 Task: Check the average views per listing of game room in the last 1 year.
Action: Mouse moved to (931, 214)
Screenshot: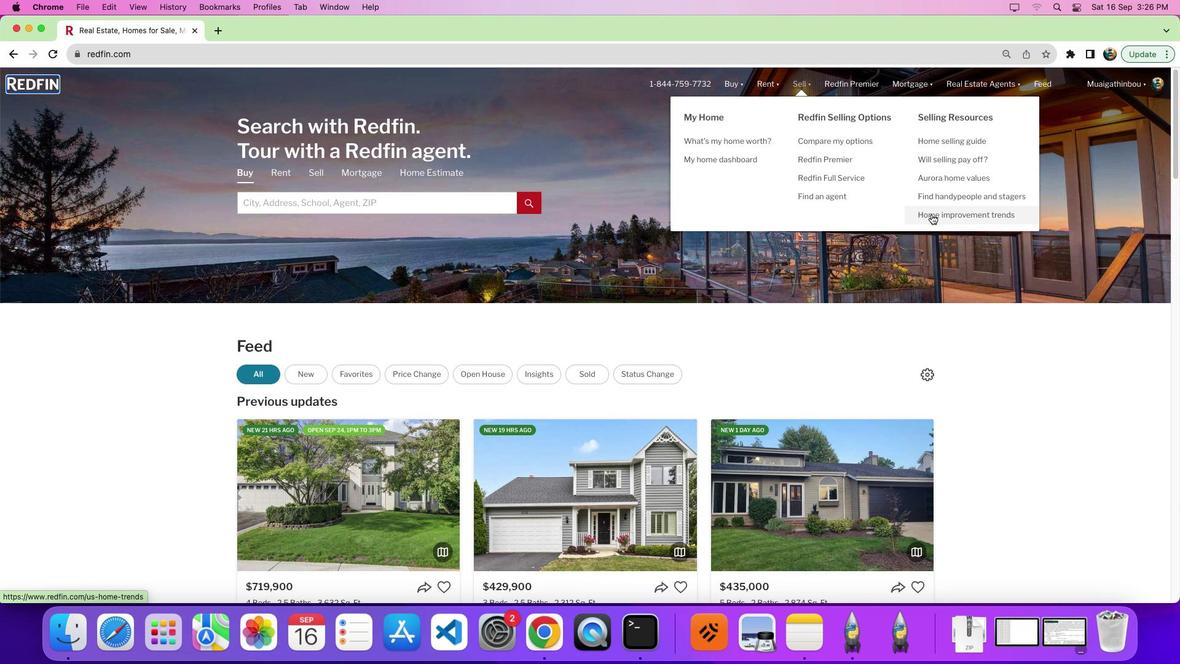 
Action: Mouse pressed left at (931, 214)
Screenshot: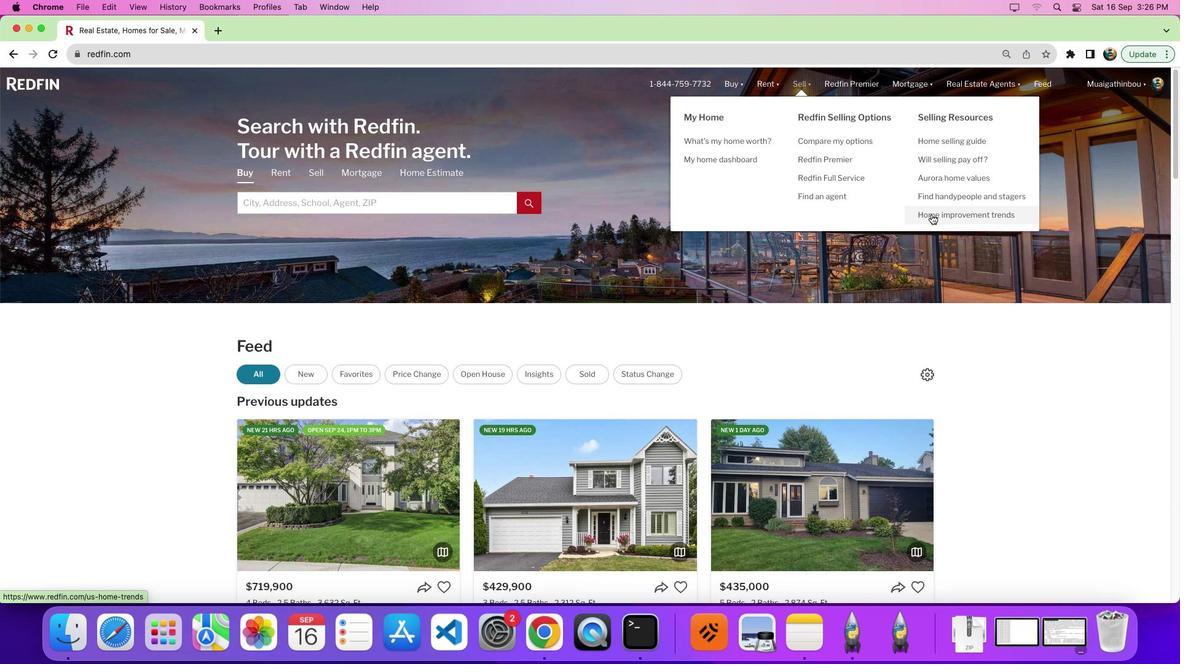 
Action: Mouse pressed left at (931, 214)
Screenshot: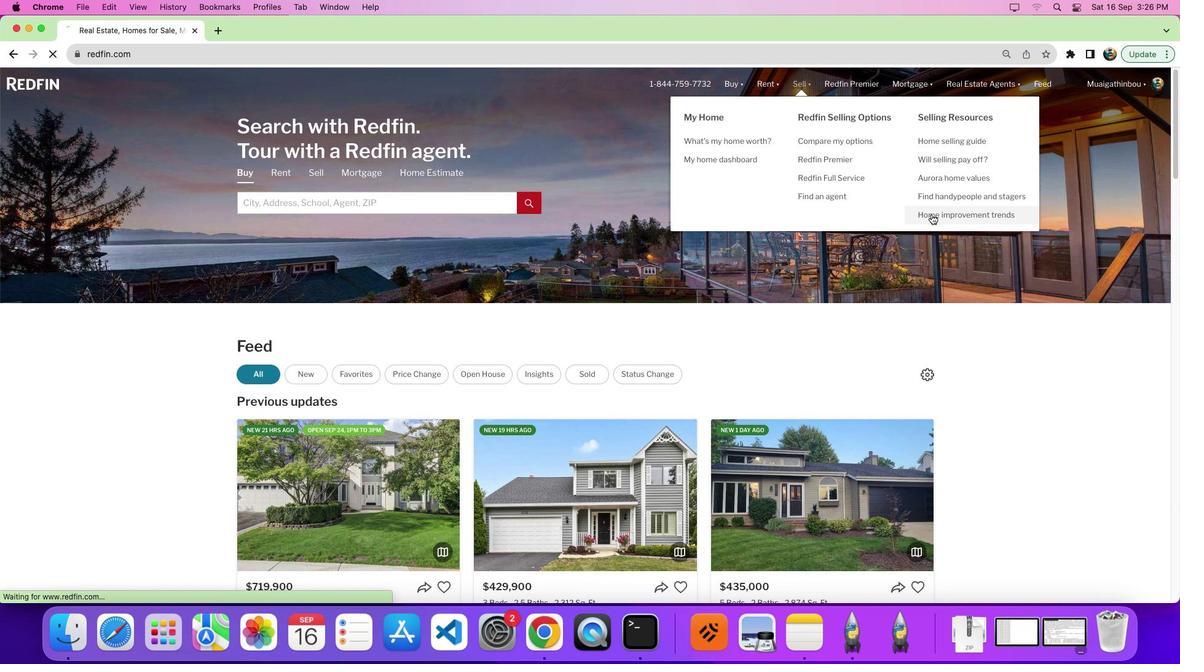 
Action: Mouse moved to (327, 239)
Screenshot: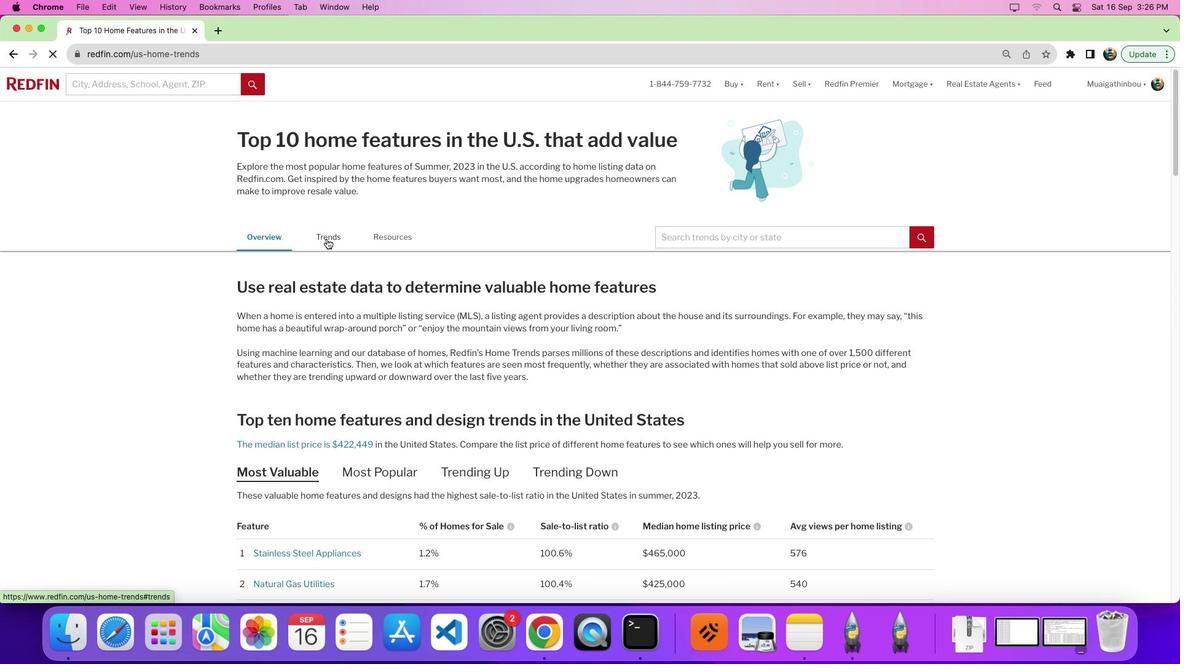 
Action: Mouse pressed left at (327, 239)
Screenshot: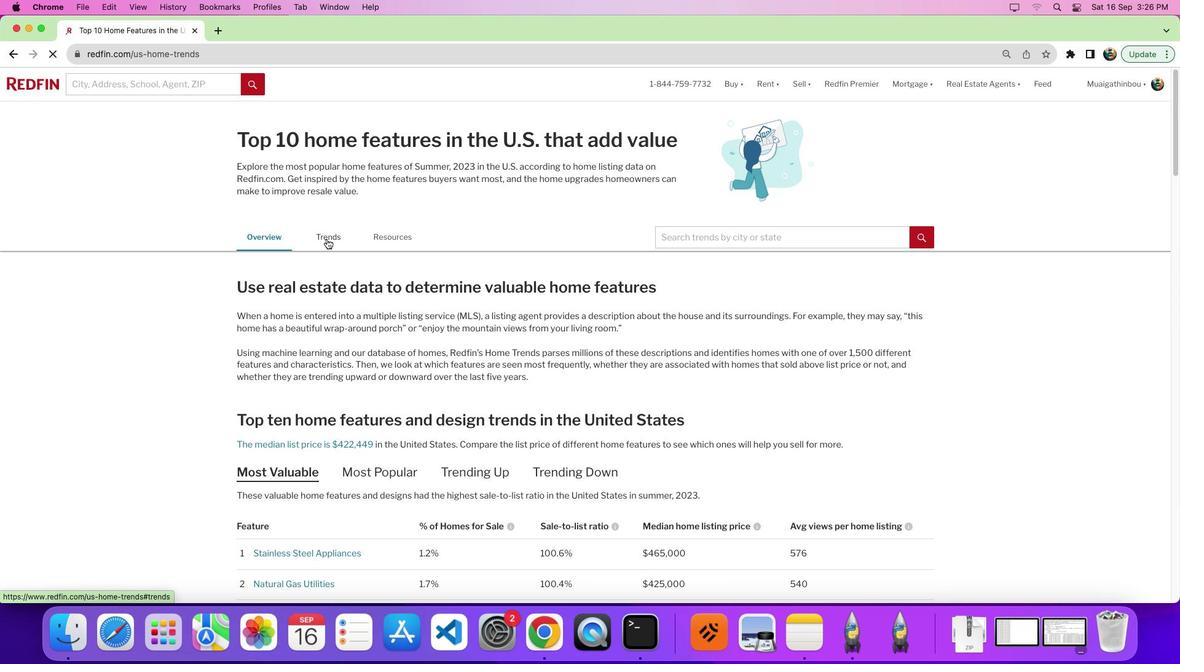 
Action: Mouse moved to (572, 269)
Screenshot: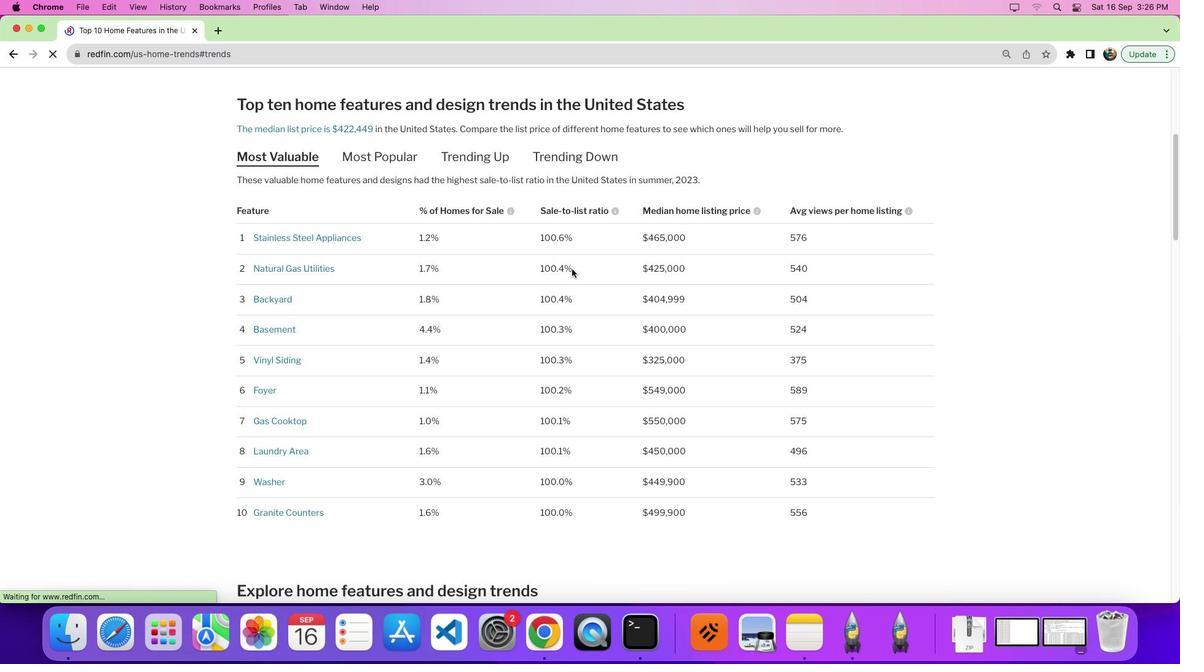 
Action: Mouse scrolled (572, 269) with delta (0, 0)
Screenshot: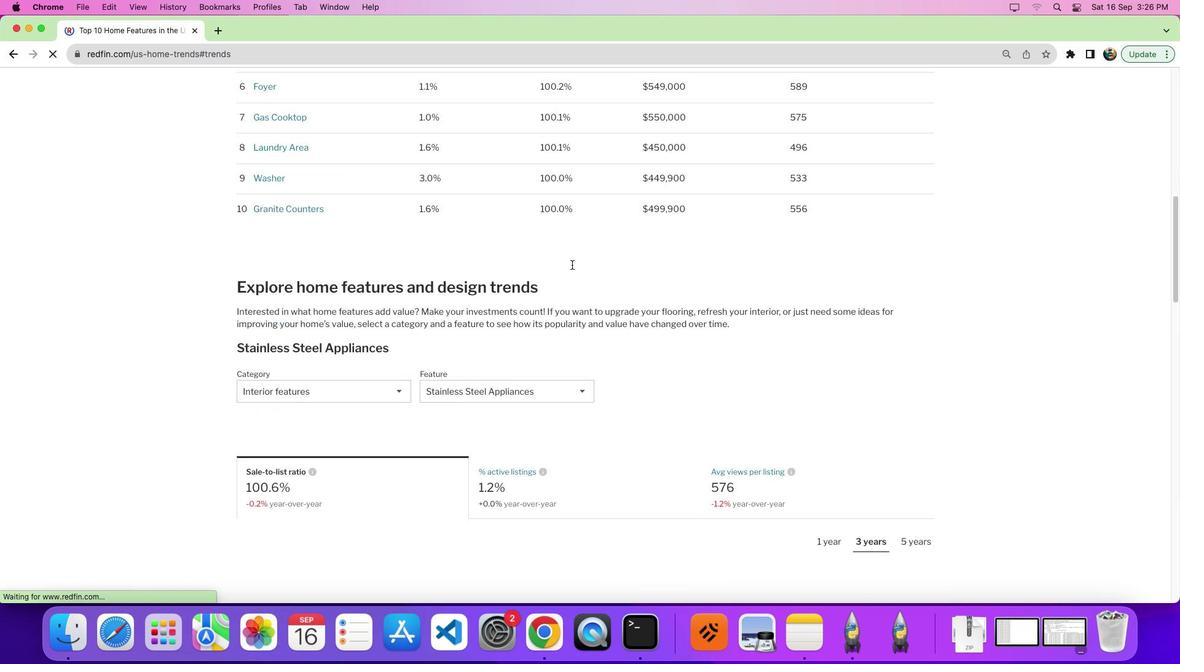 
Action: Mouse scrolled (572, 269) with delta (0, -1)
Screenshot: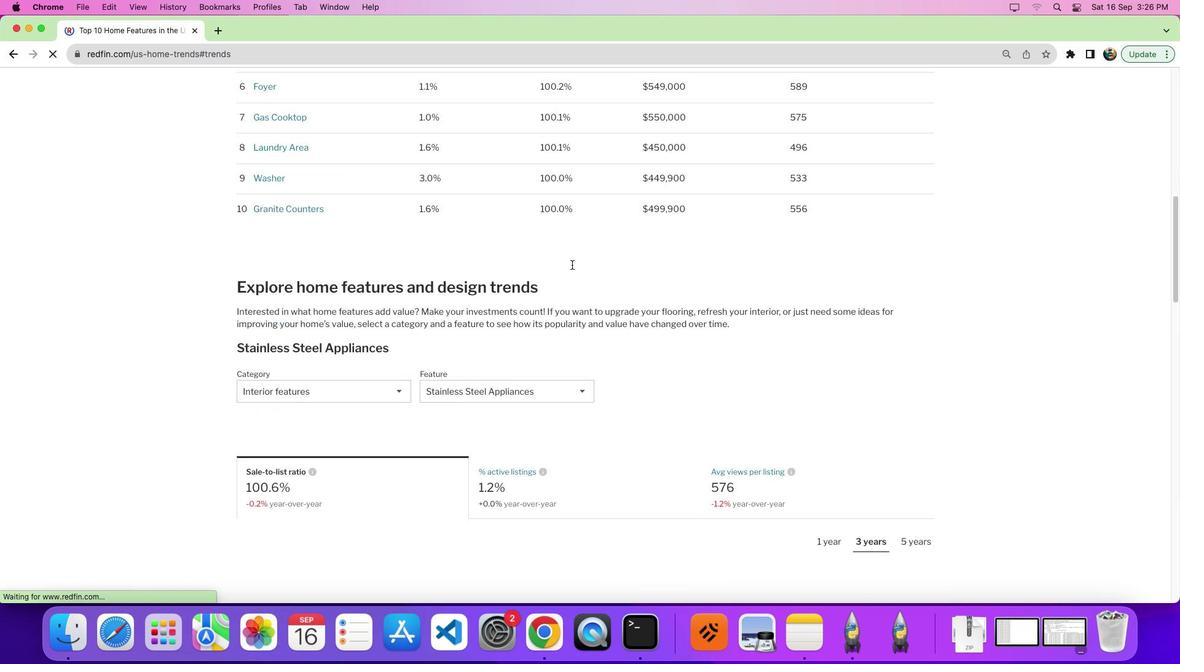 
Action: Mouse scrolled (572, 269) with delta (0, -5)
Screenshot: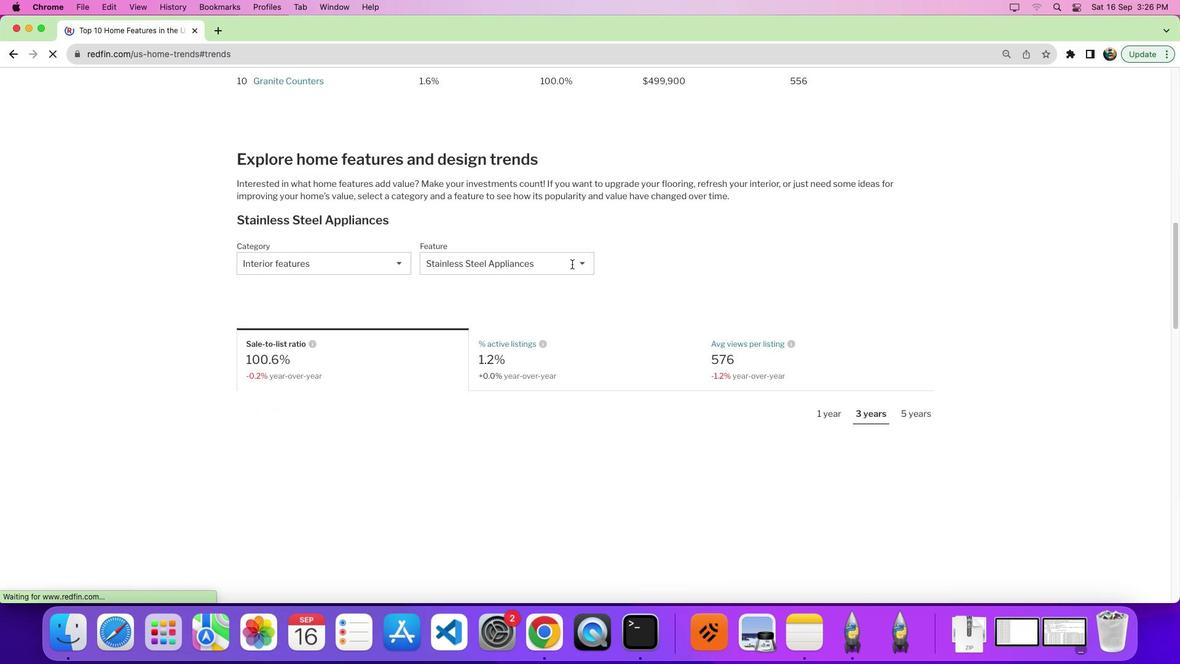 
Action: Mouse moved to (571, 266)
Screenshot: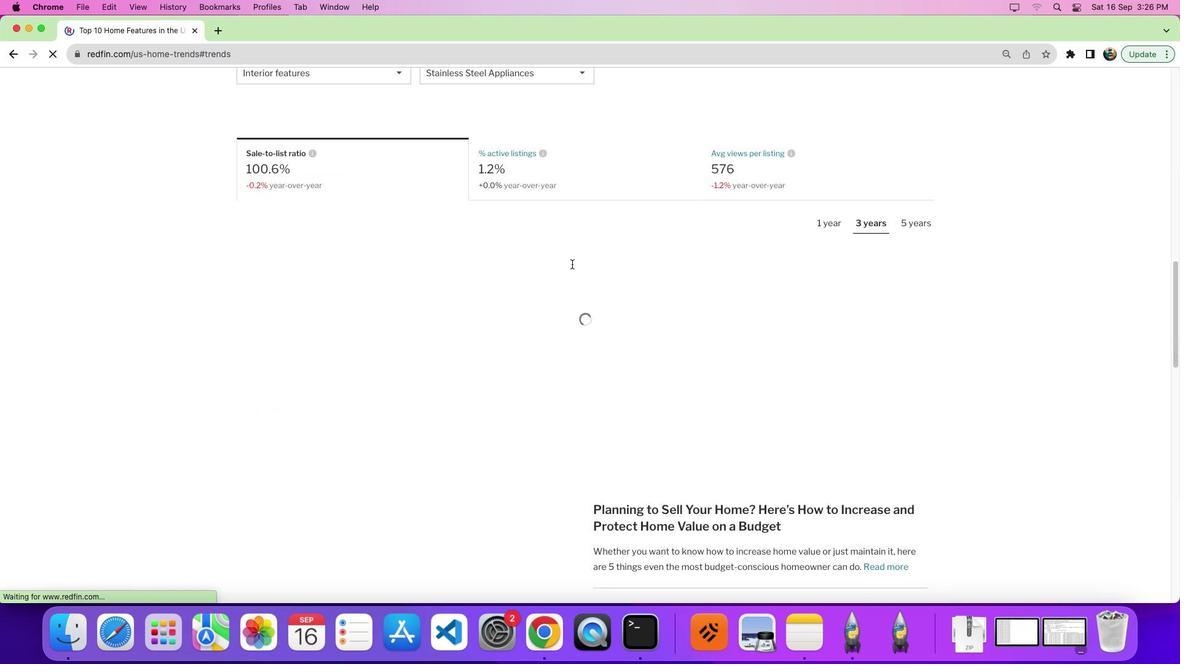 
Action: Mouse scrolled (571, 266) with delta (0, -7)
Screenshot: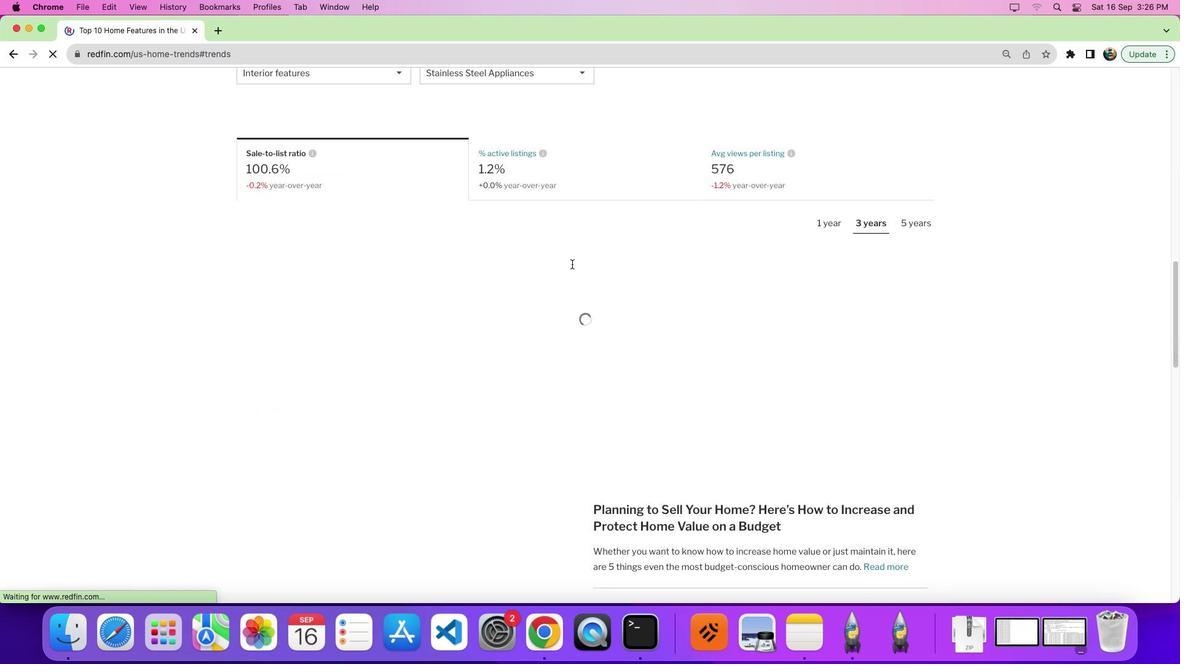 
Action: Mouse moved to (571, 268)
Screenshot: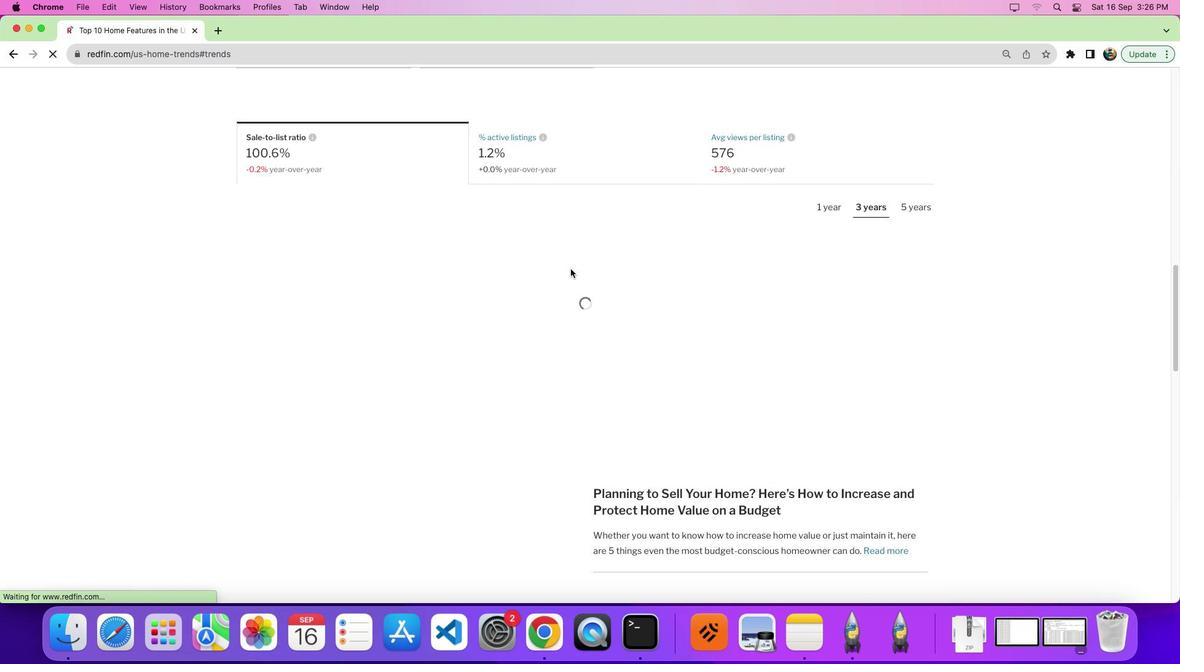 
Action: Mouse scrolled (571, 268) with delta (0, 0)
Screenshot: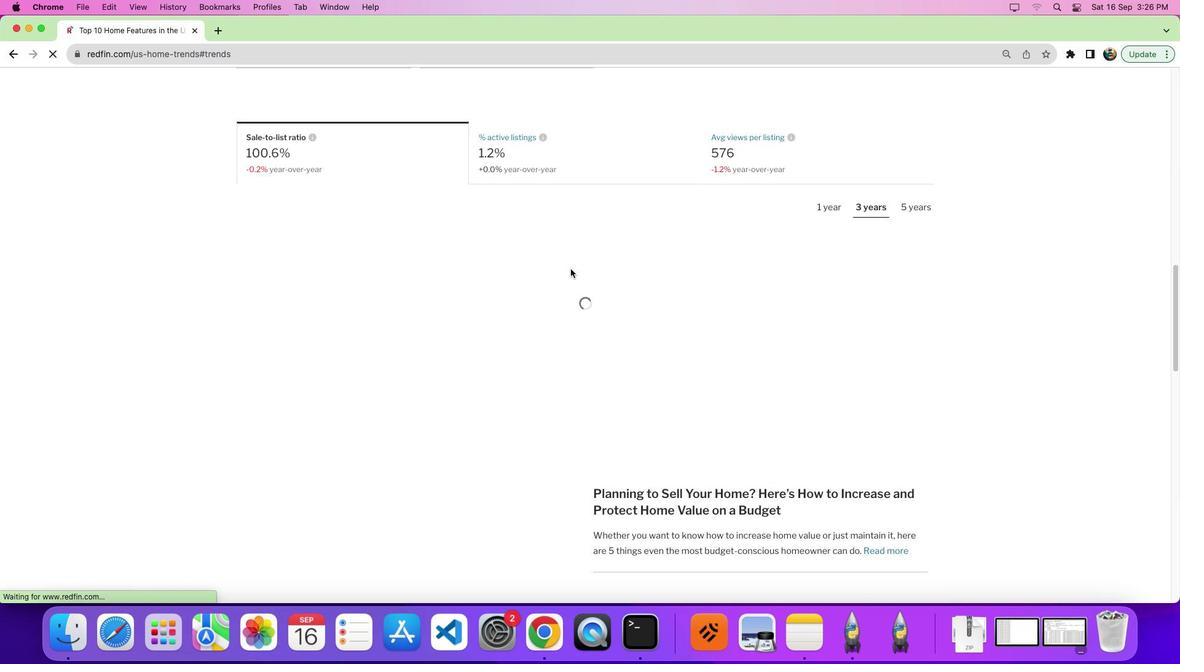 
Action: Mouse scrolled (571, 268) with delta (0, 0)
Screenshot: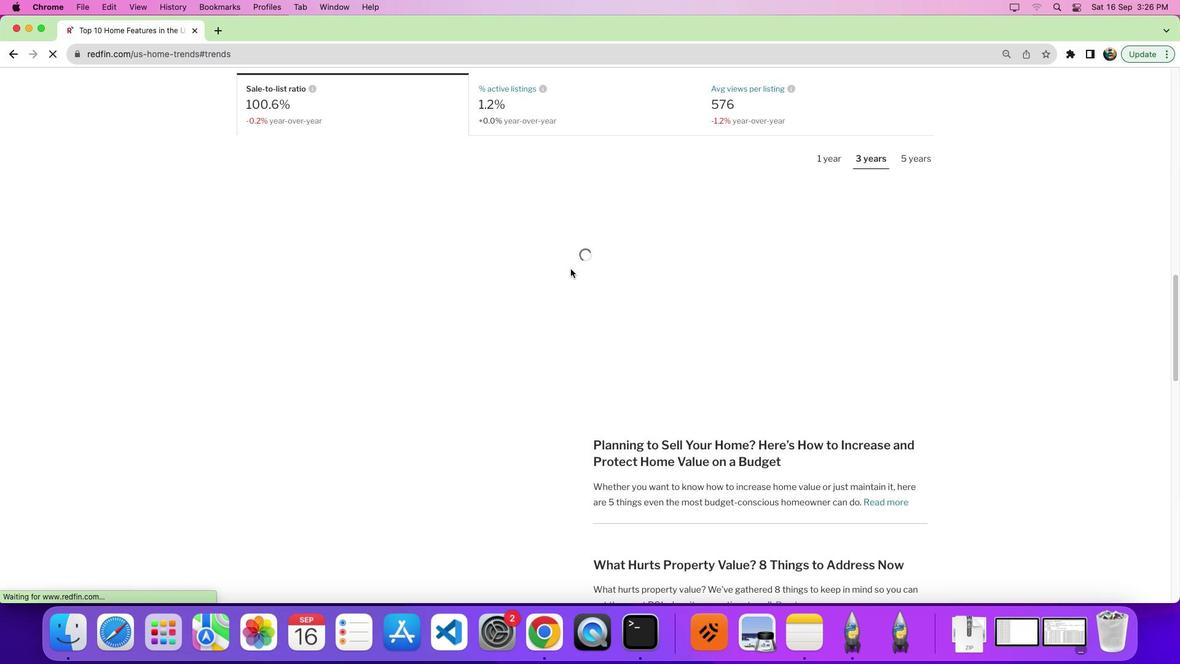 
Action: Mouse scrolled (571, 268) with delta (0, -3)
Screenshot: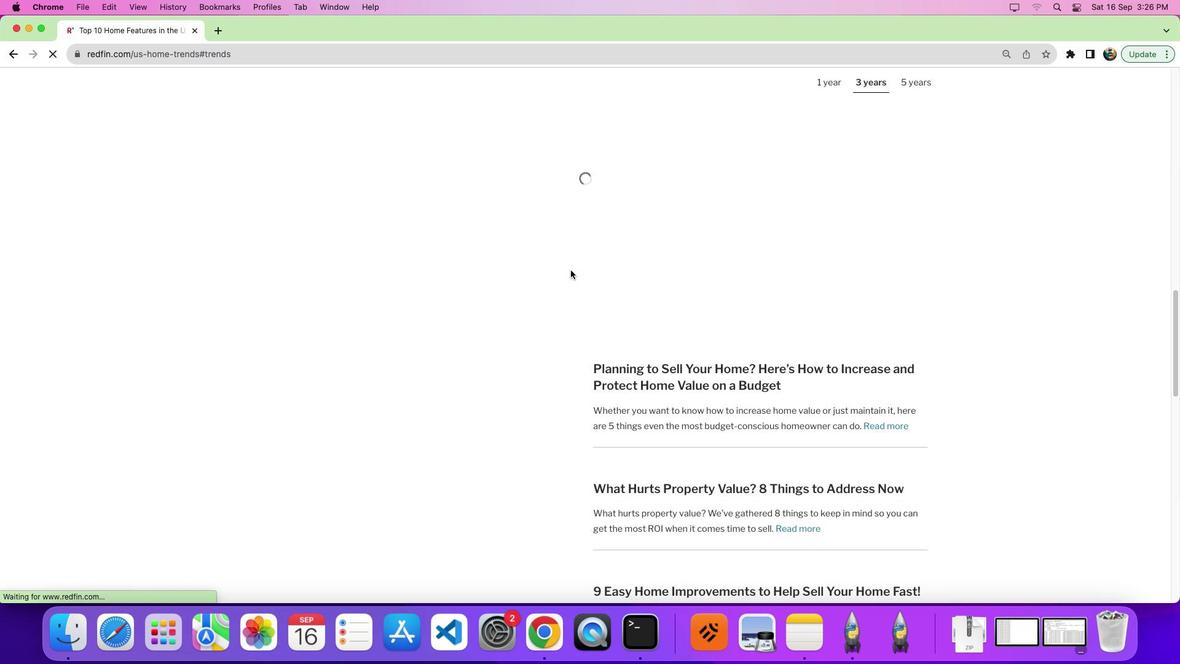 
Action: Mouse moved to (404, 160)
Screenshot: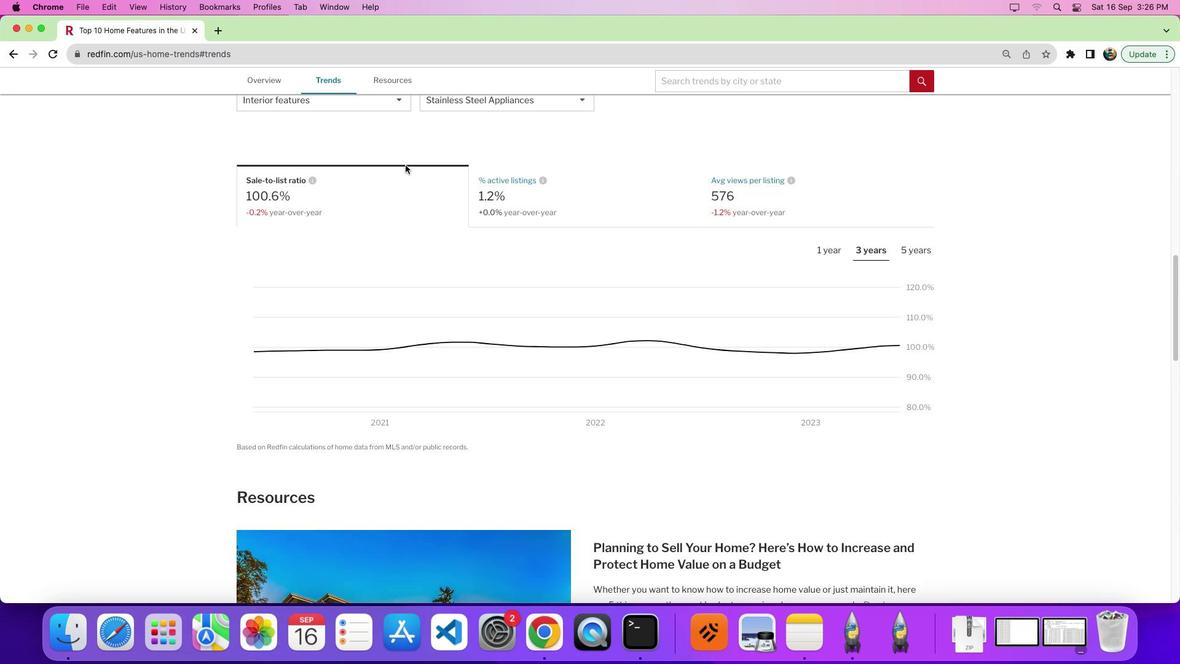 
Action: Mouse scrolled (404, 160) with delta (0, 0)
Screenshot: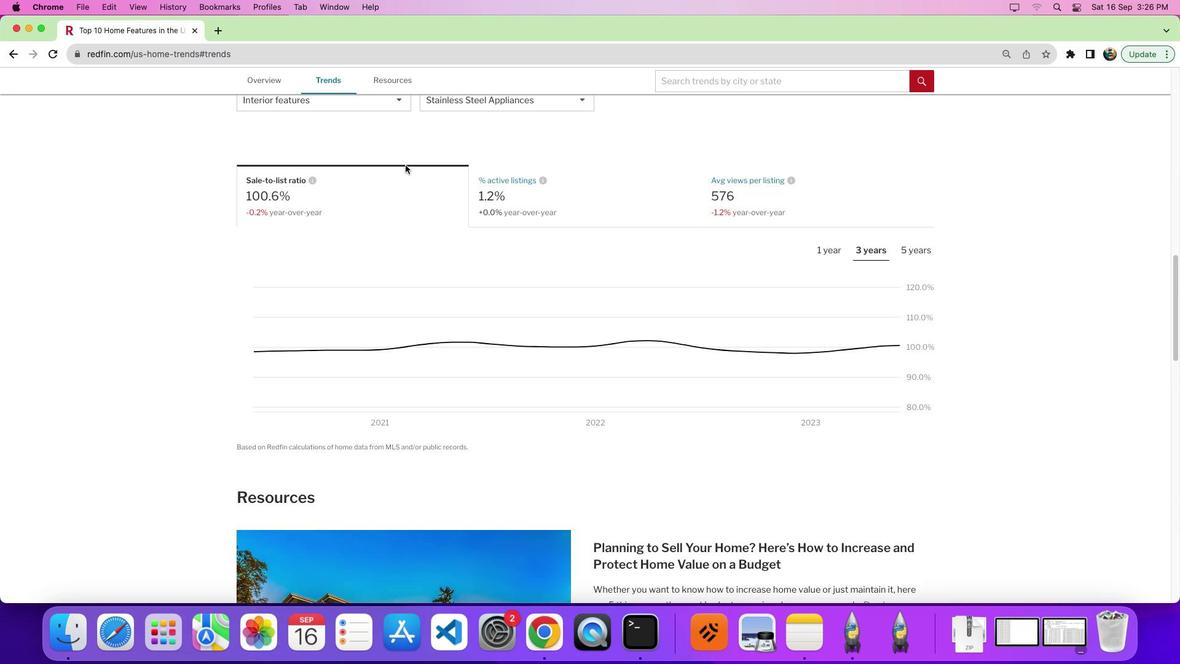 
Action: Mouse moved to (404, 164)
Screenshot: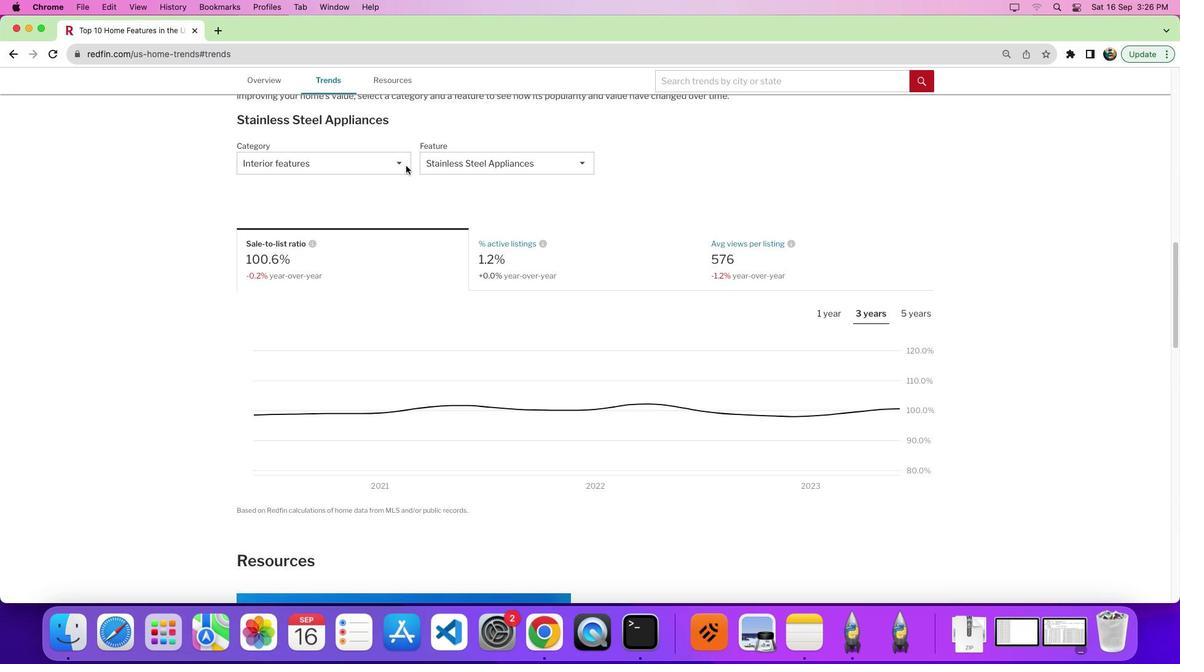 
Action: Mouse scrolled (404, 164) with delta (0, 0)
Screenshot: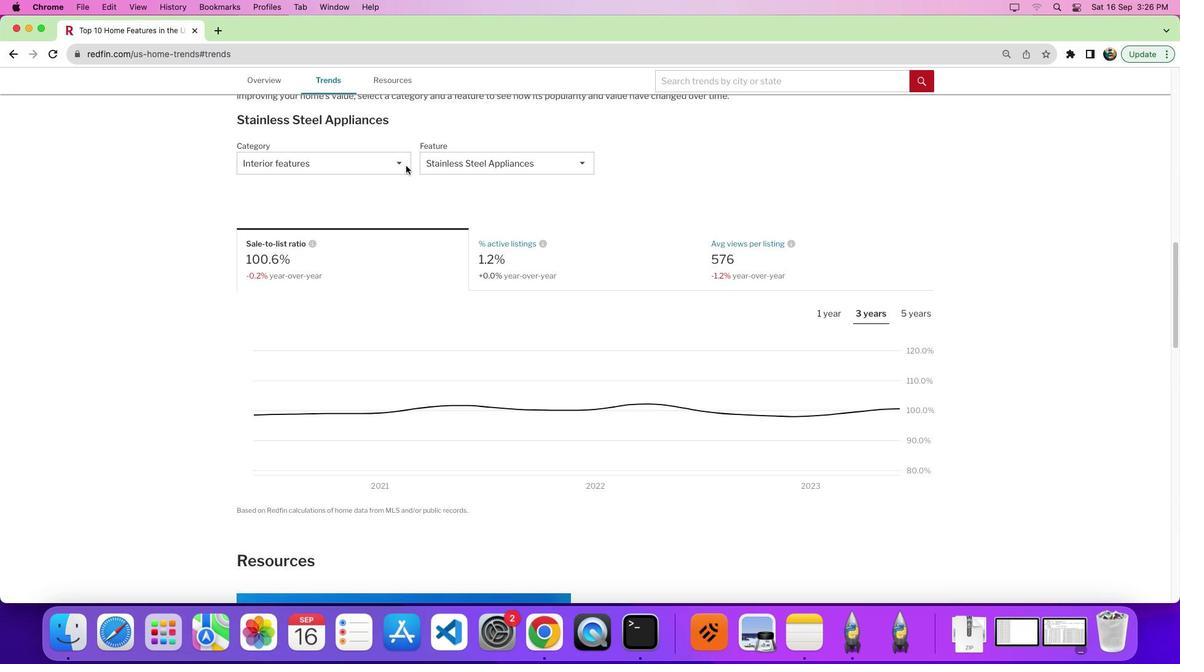 
Action: Mouse moved to (405, 164)
Screenshot: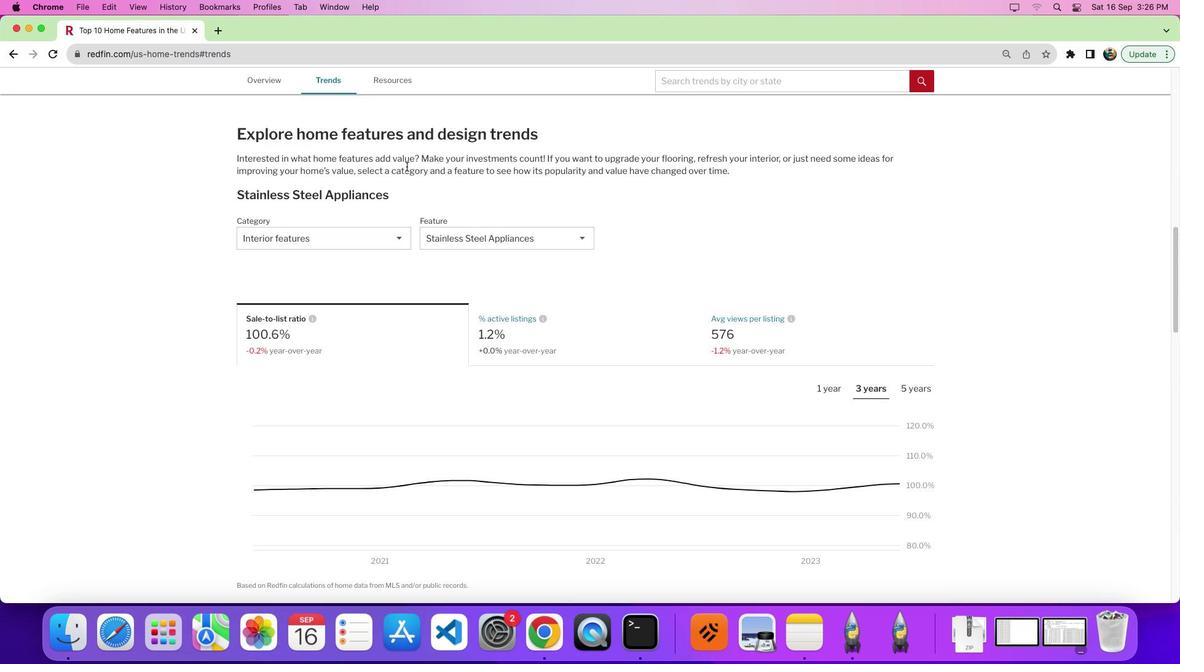
Action: Mouse scrolled (405, 164) with delta (0, 3)
Screenshot: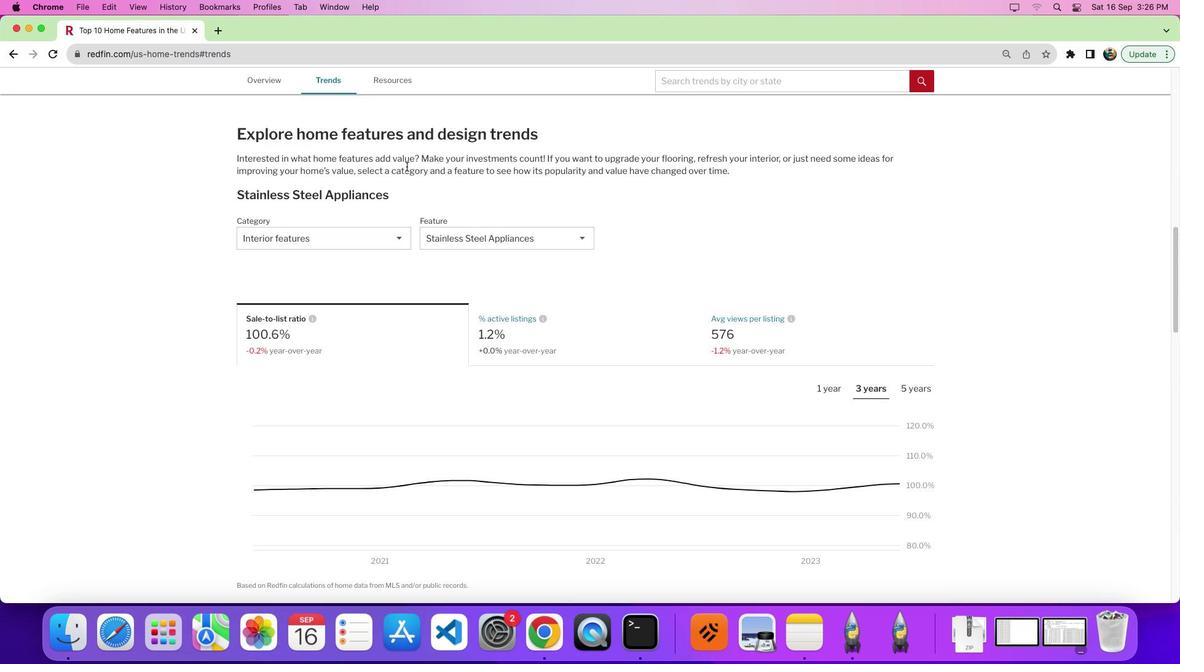 
Action: Mouse moved to (375, 279)
Screenshot: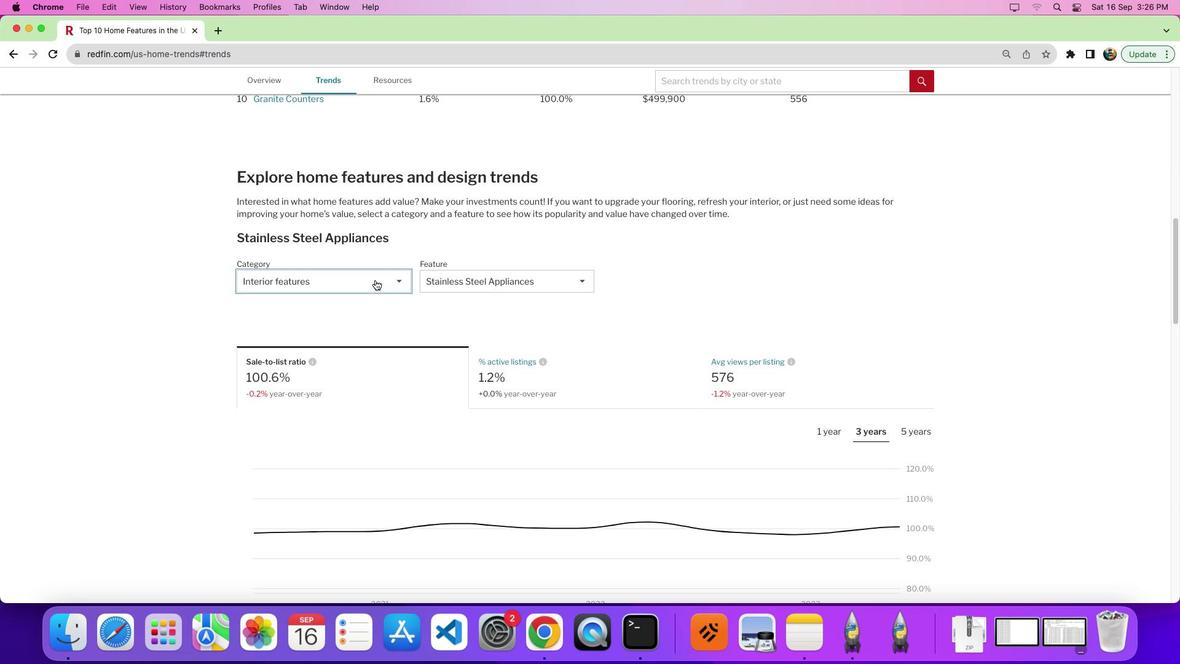 
Action: Mouse pressed left at (375, 279)
Screenshot: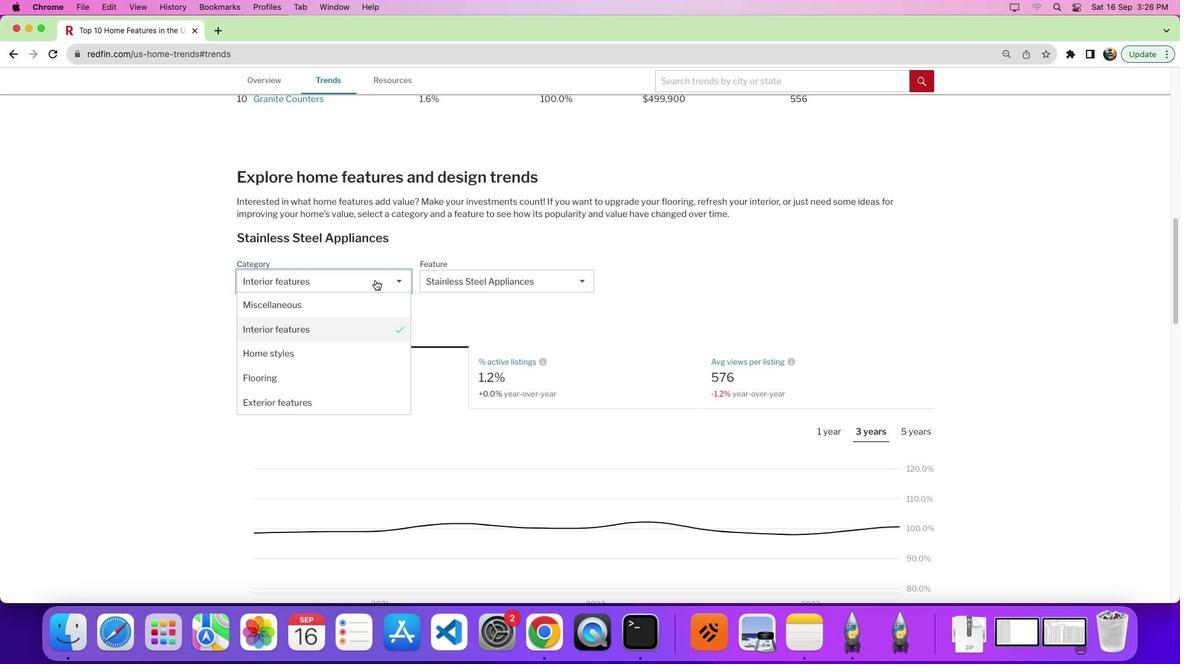 
Action: Mouse moved to (399, 338)
Screenshot: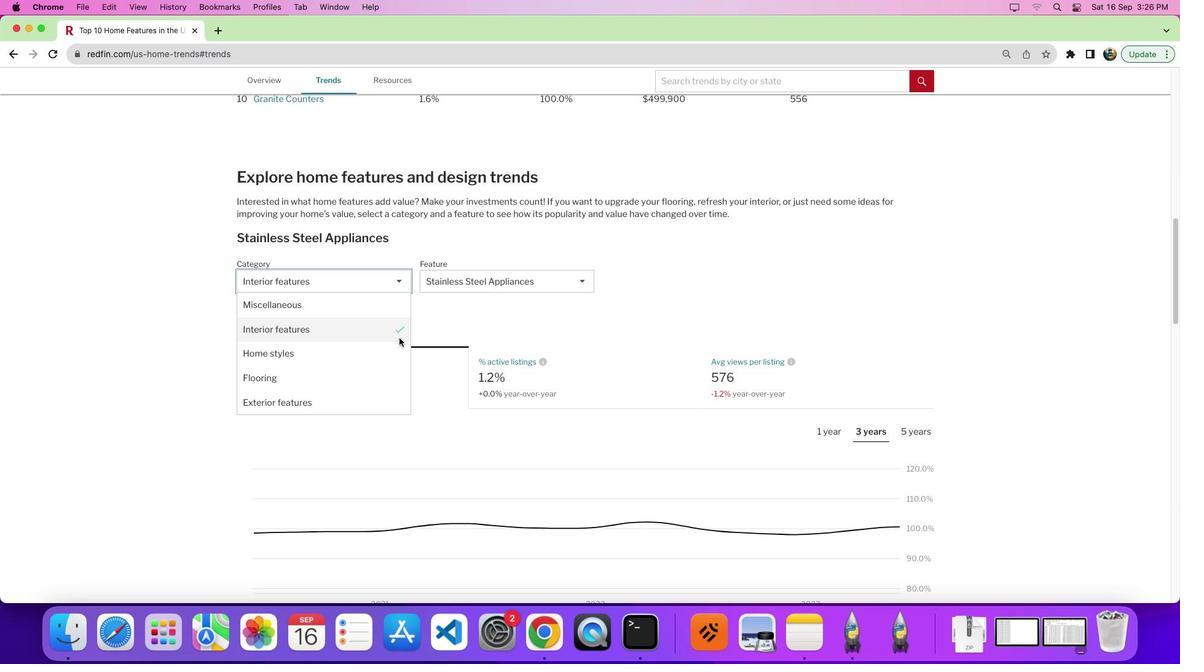 
Action: Mouse pressed left at (399, 338)
Screenshot: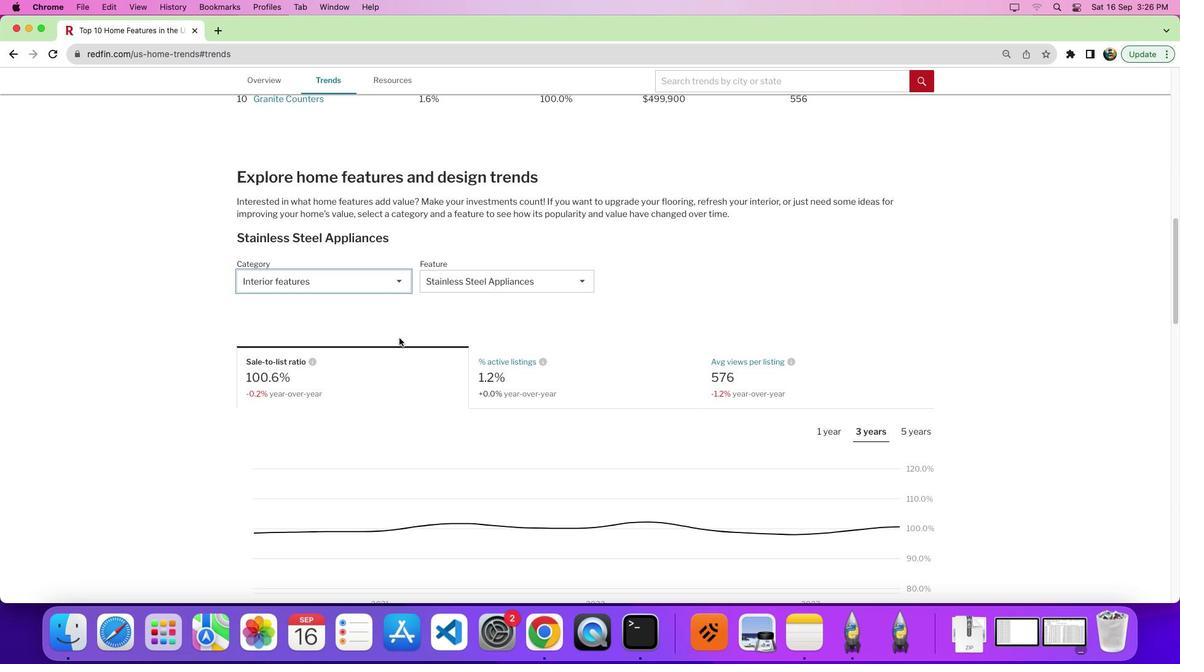 
Action: Mouse moved to (522, 282)
Screenshot: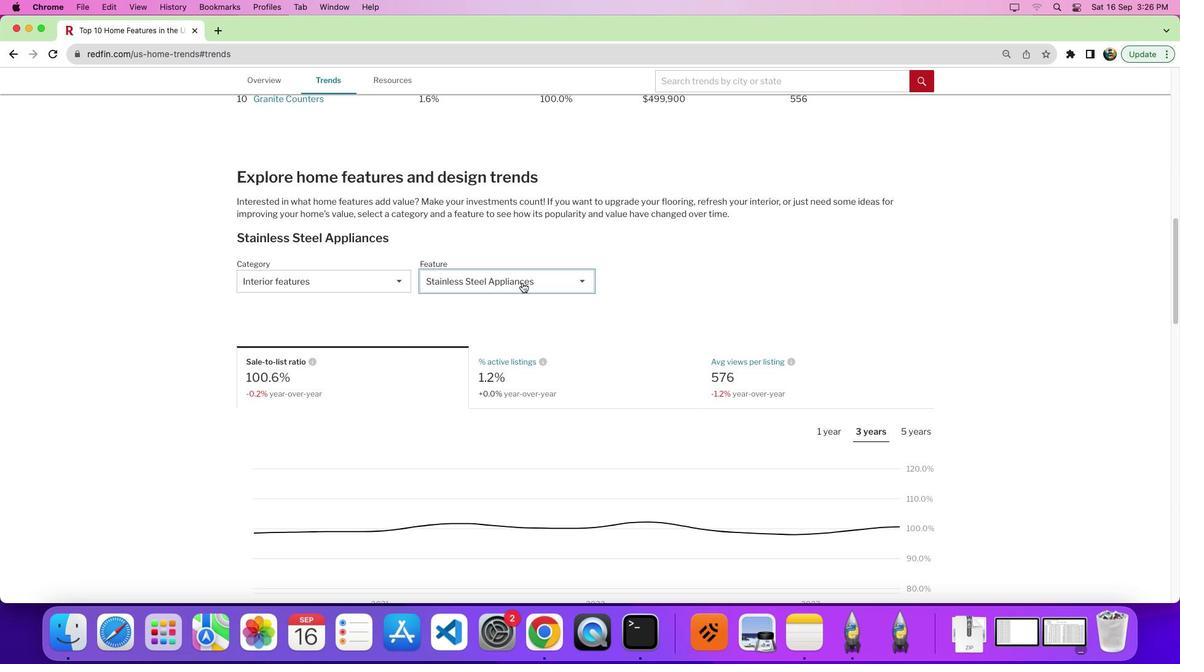 
Action: Mouse pressed left at (522, 282)
Screenshot: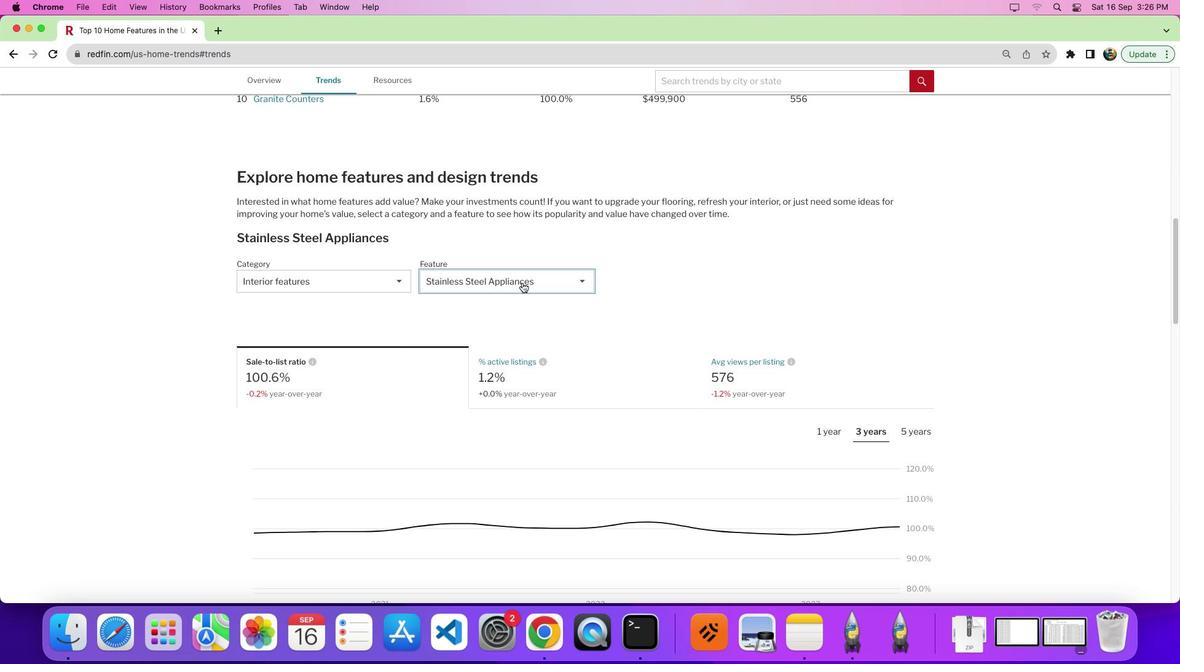 
Action: Mouse moved to (587, 361)
Screenshot: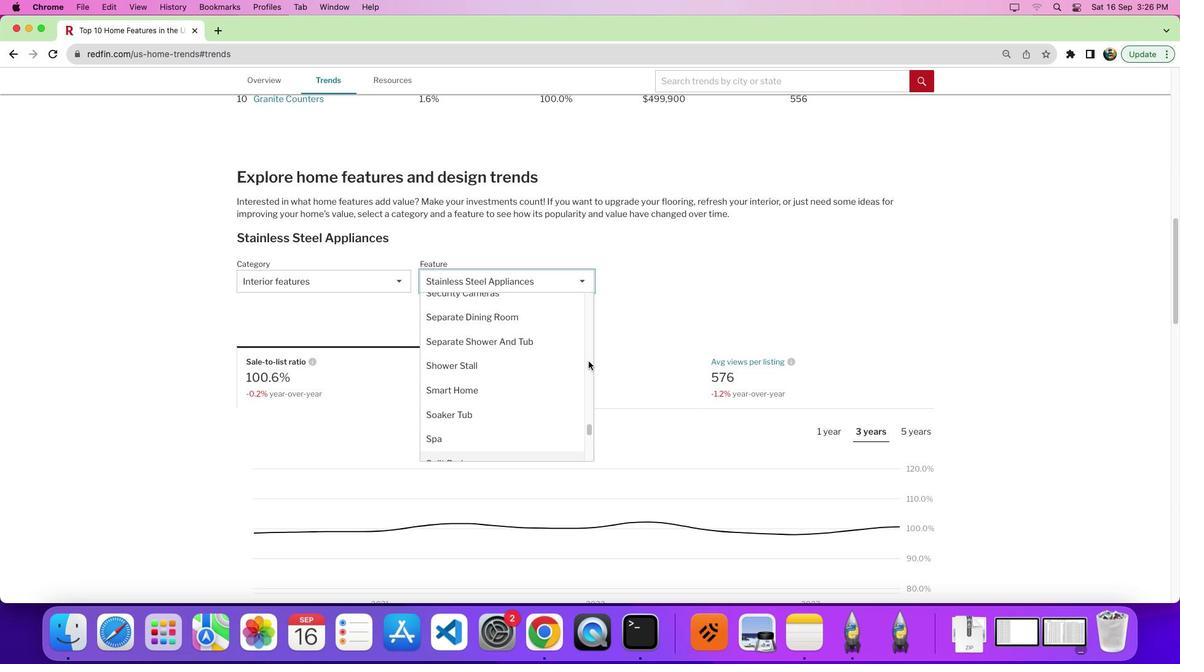 
Action: Mouse pressed left at (587, 361)
Screenshot: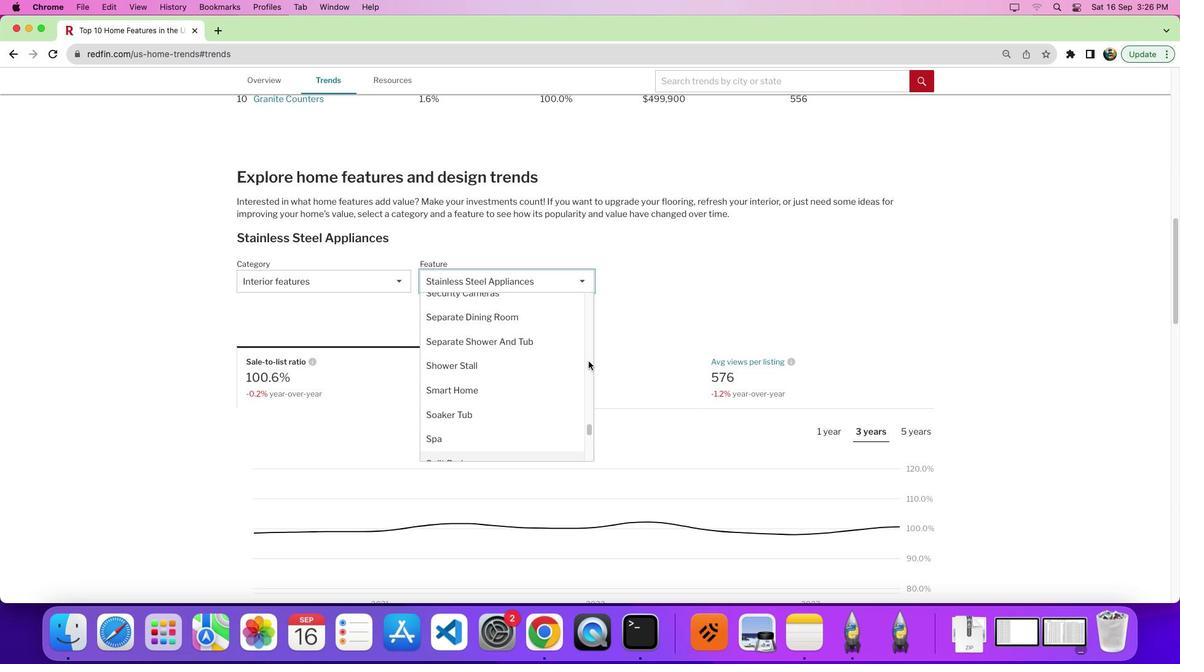 
Action: Mouse moved to (485, 365)
Screenshot: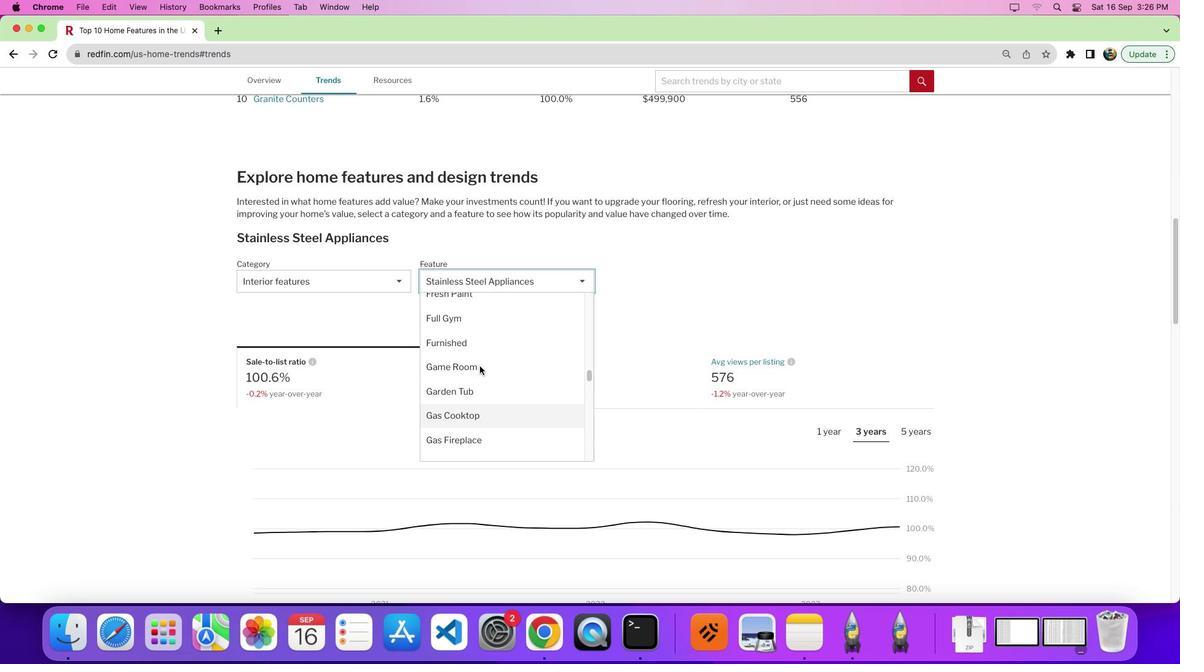 
Action: Mouse scrolled (485, 365) with delta (0, 0)
Screenshot: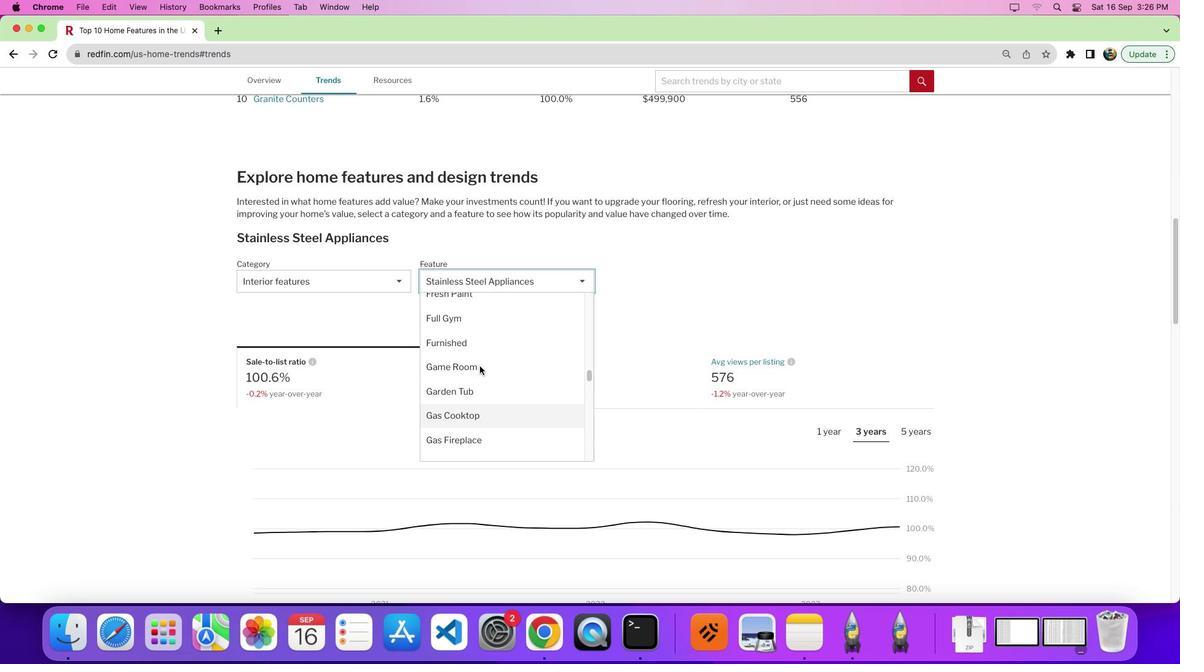 
Action: Mouse scrolled (485, 365) with delta (0, 0)
Screenshot: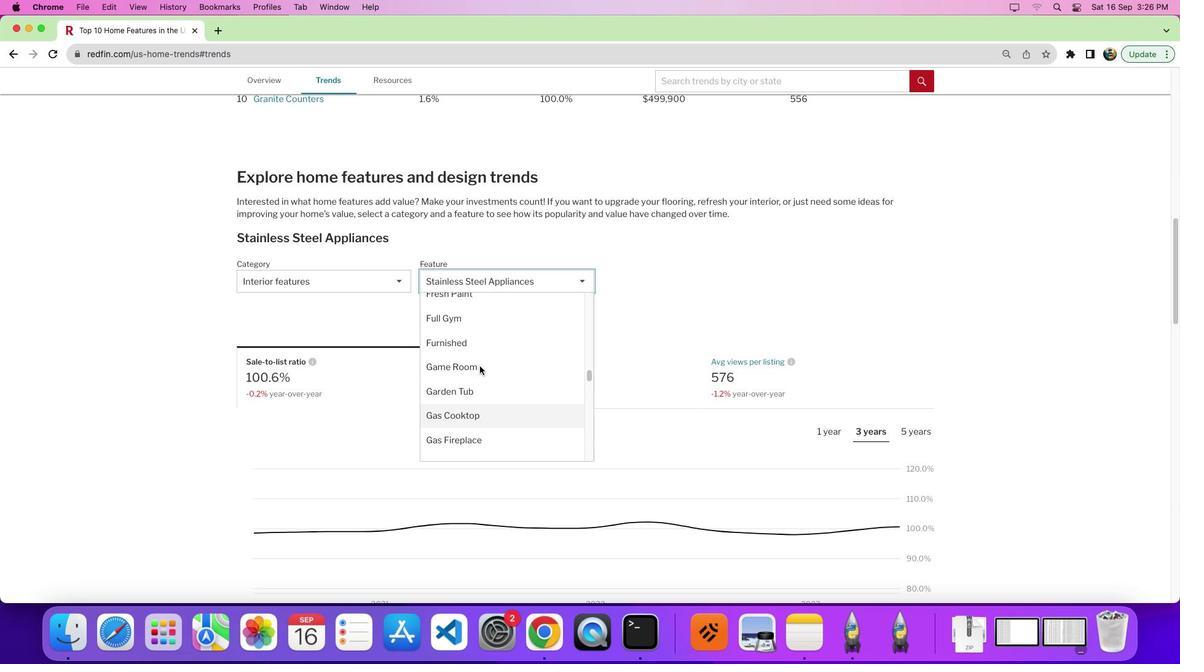 
Action: Mouse scrolled (485, 365) with delta (0, -2)
Screenshot: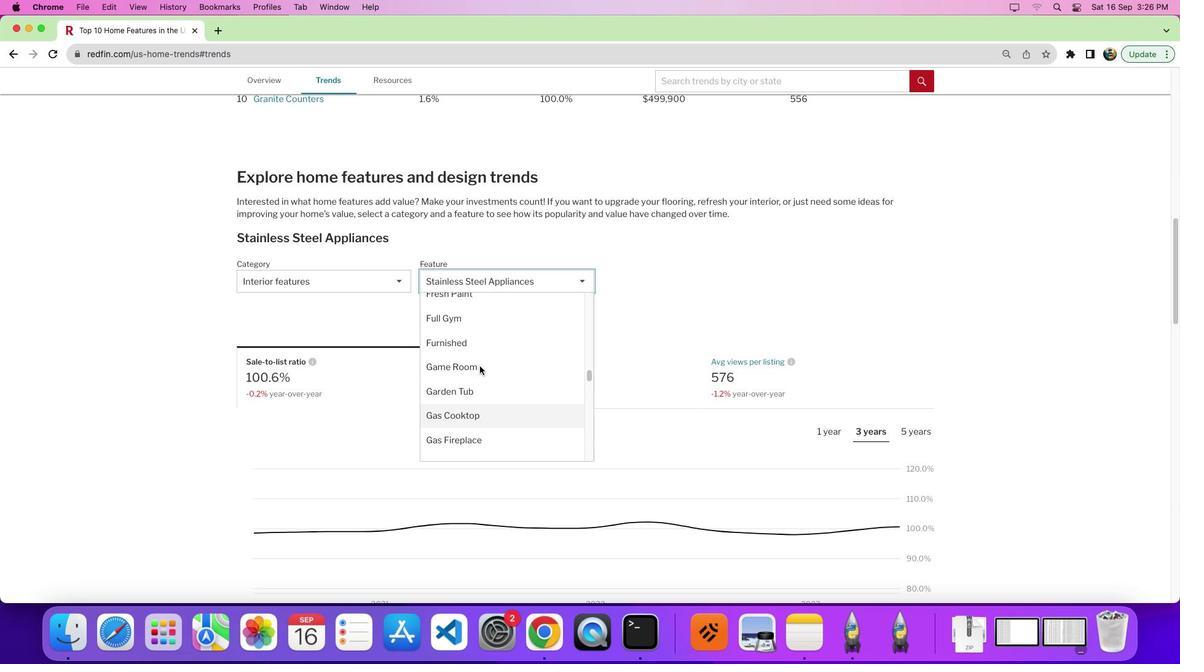 
Action: Mouse moved to (480, 365)
Screenshot: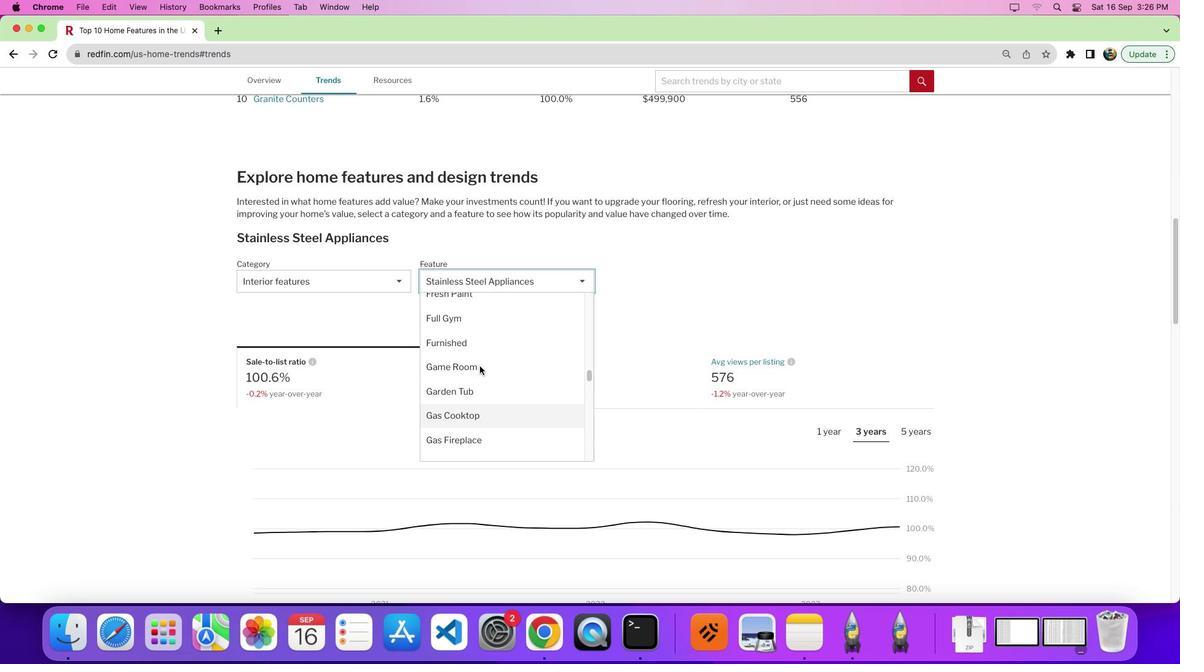 
Action: Mouse scrolled (480, 365) with delta (0, 0)
Screenshot: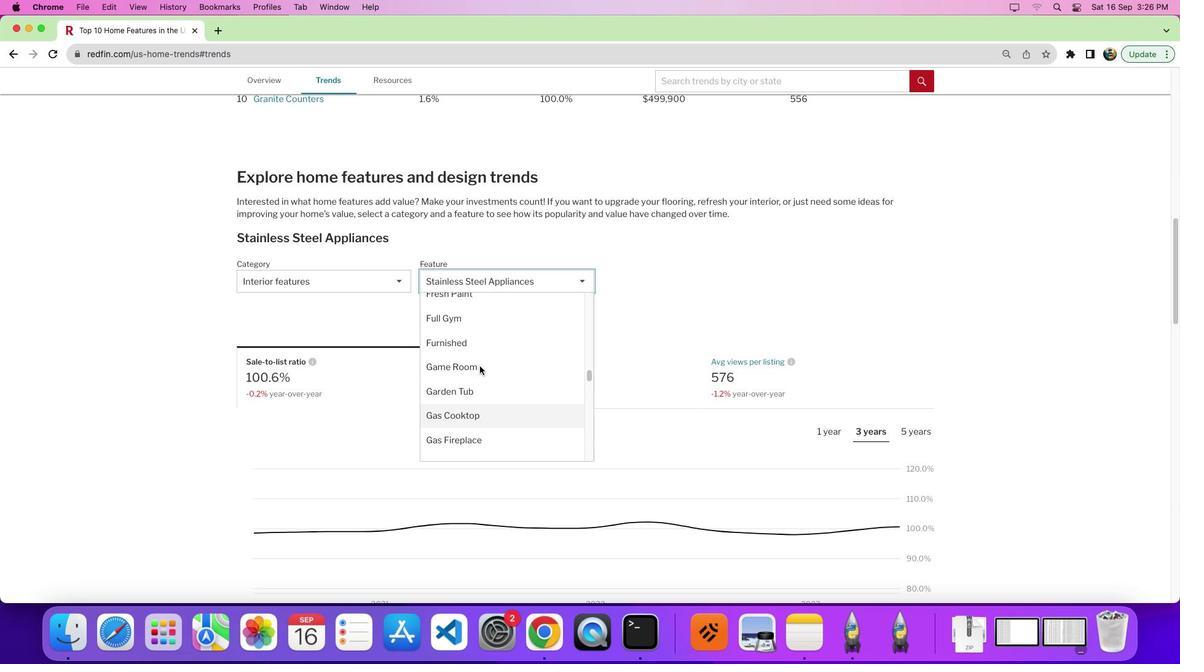 
Action: Mouse moved to (479, 368)
Screenshot: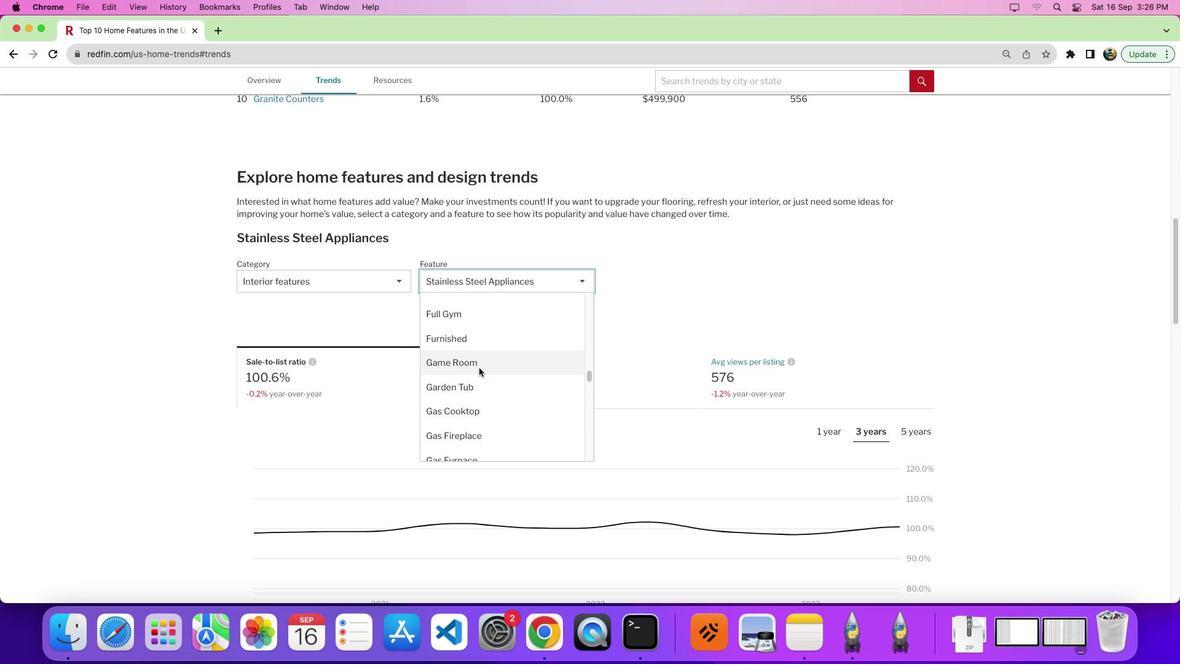 
Action: Mouse scrolled (479, 368) with delta (0, 0)
Screenshot: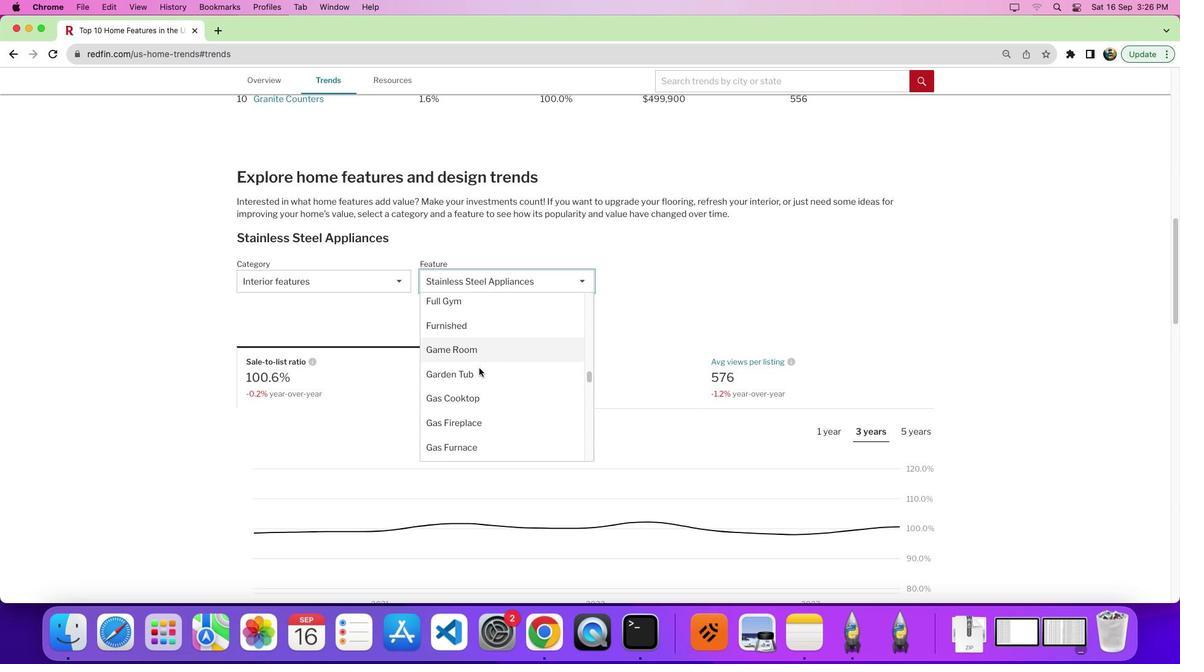 
Action: Mouse scrolled (479, 368) with delta (0, 0)
Screenshot: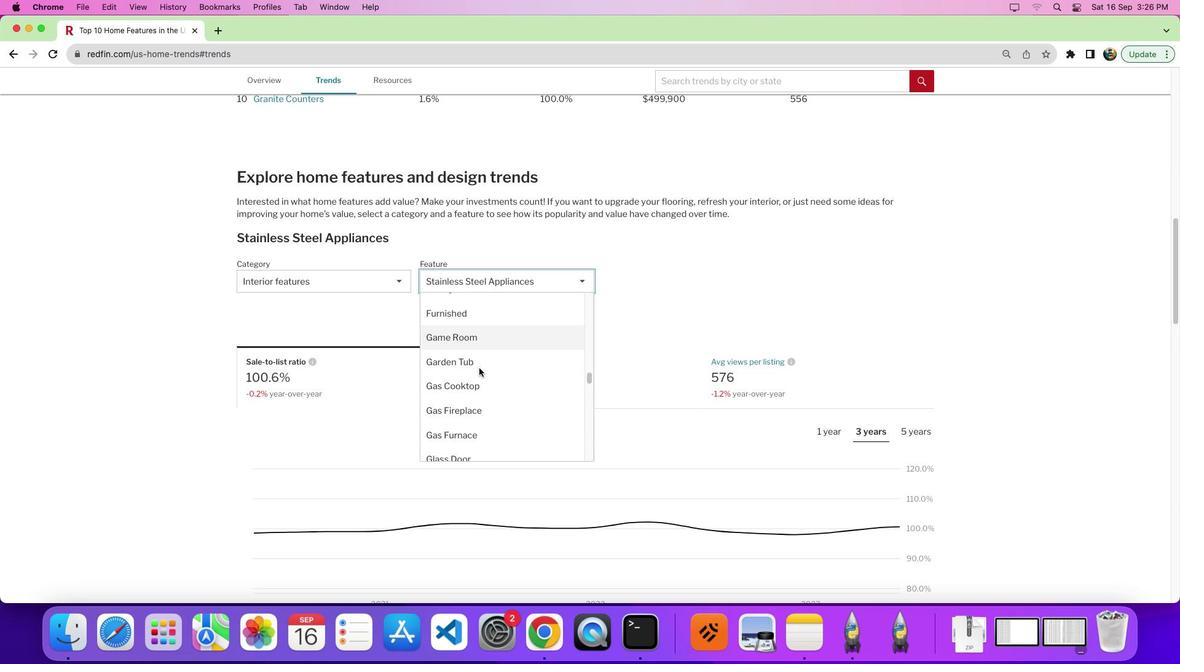 
Action: Mouse moved to (480, 340)
Screenshot: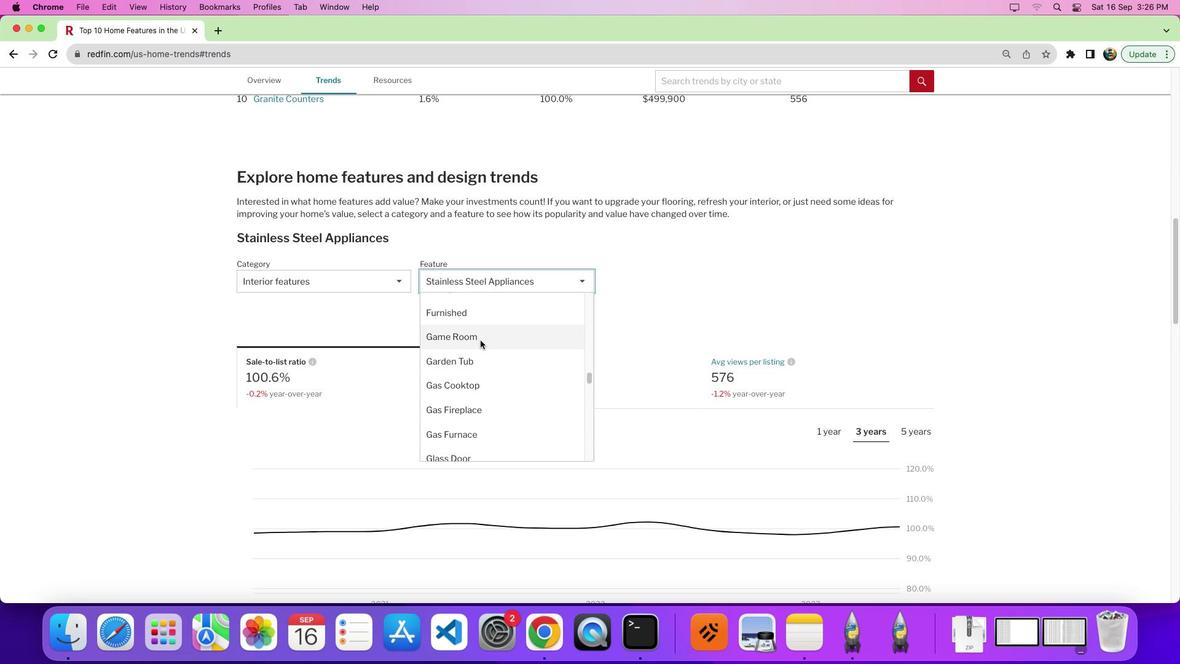 
Action: Mouse pressed left at (480, 340)
Screenshot: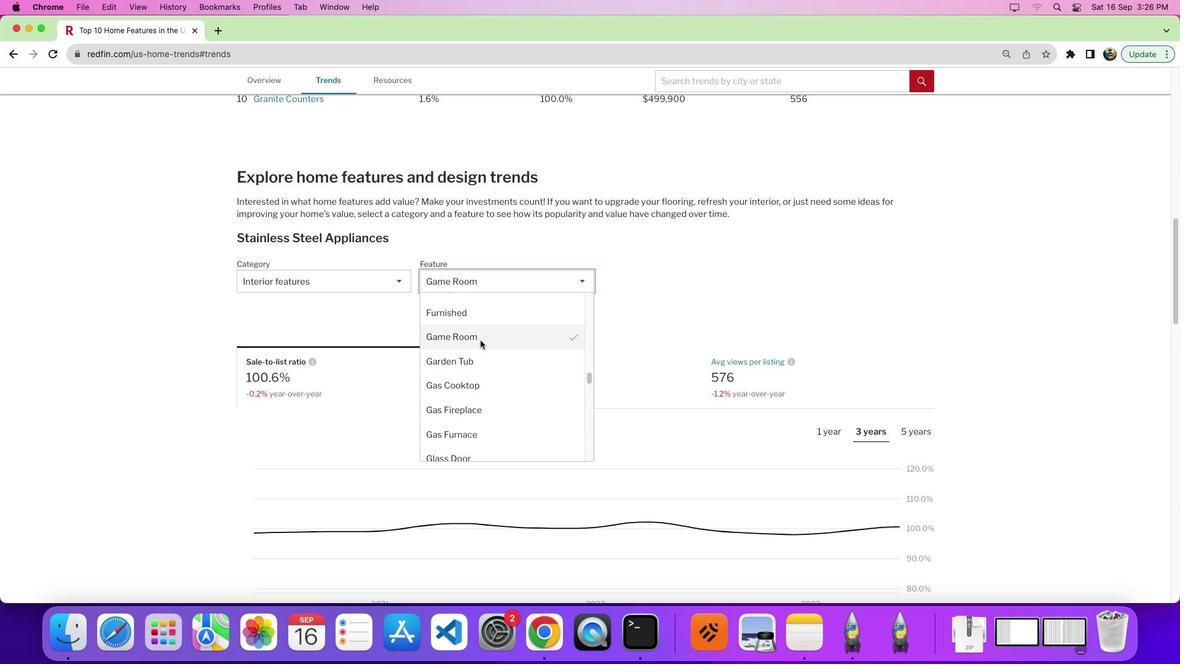 
Action: Mouse moved to (610, 378)
Screenshot: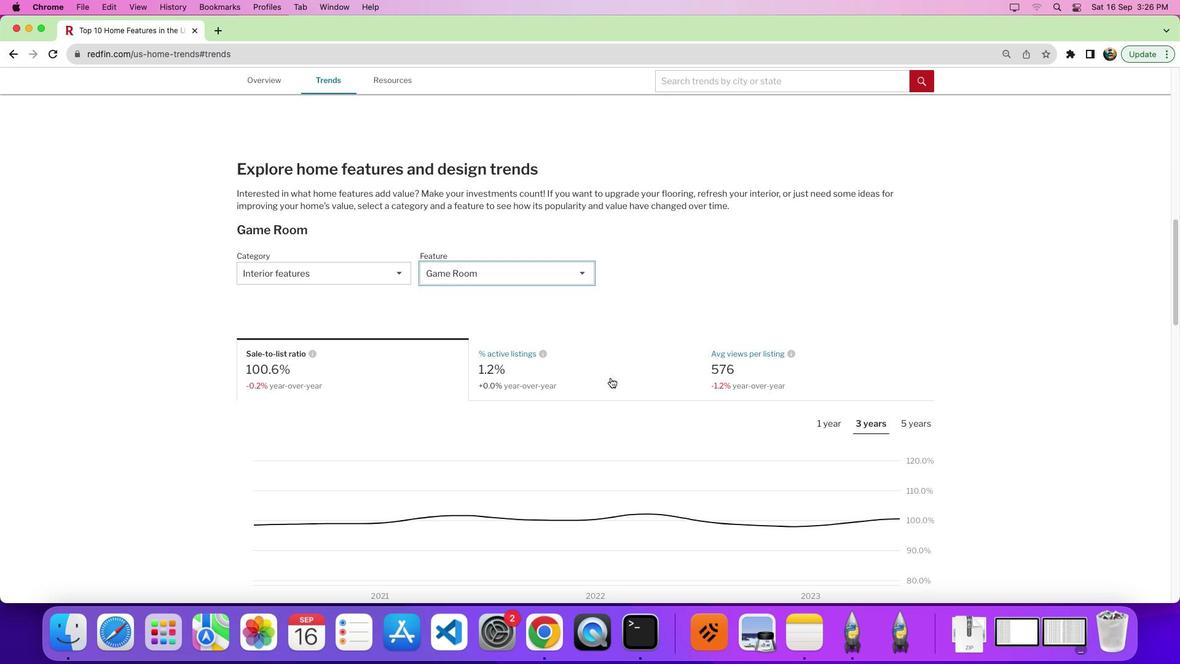 
Action: Mouse scrolled (610, 378) with delta (0, 0)
Screenshot: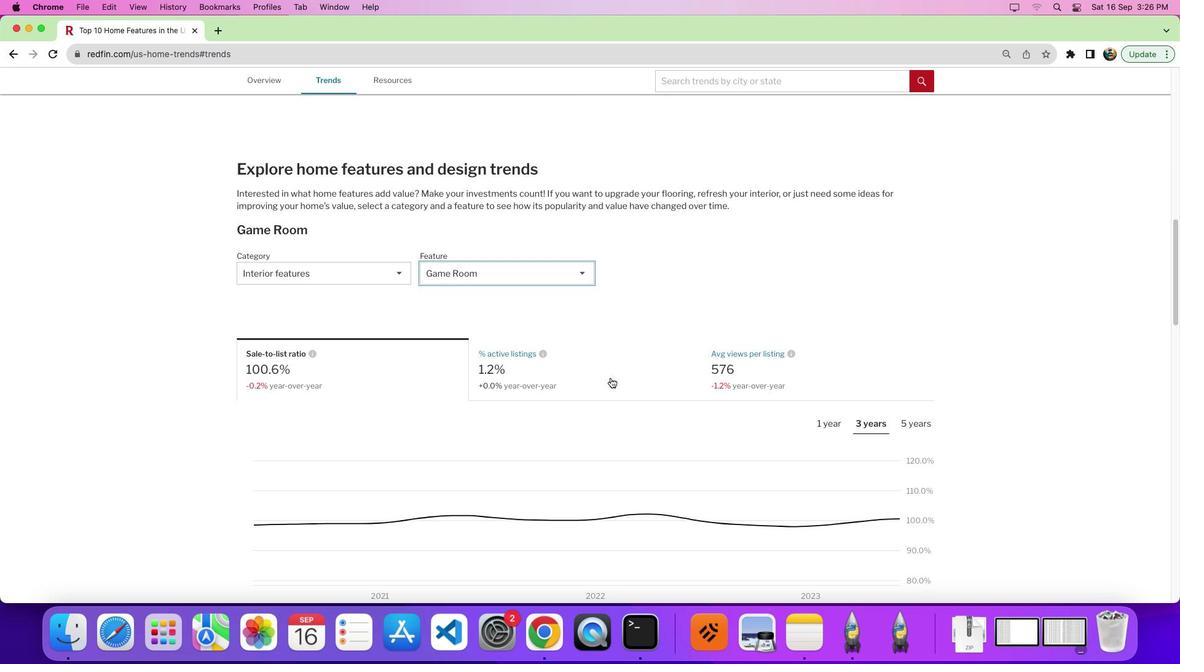 
Action: Mouse scrolled (610, 378) with delta (0, 0)
Screenshot: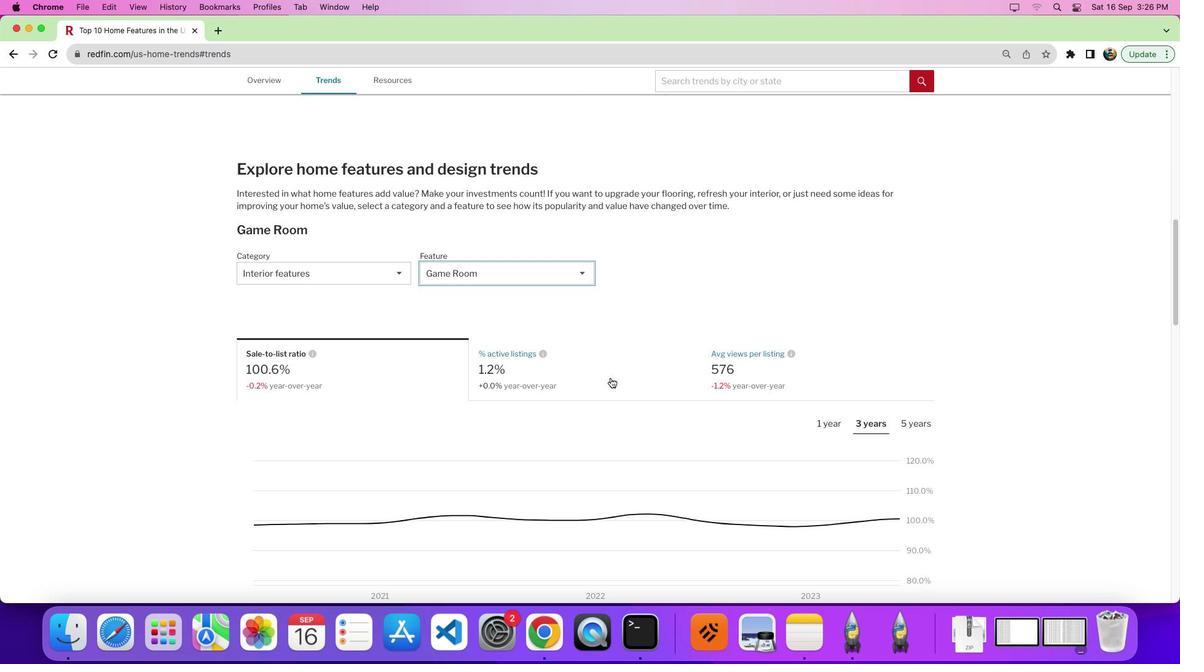 
Action: Mouse moved to (611, 377)
Screenshot: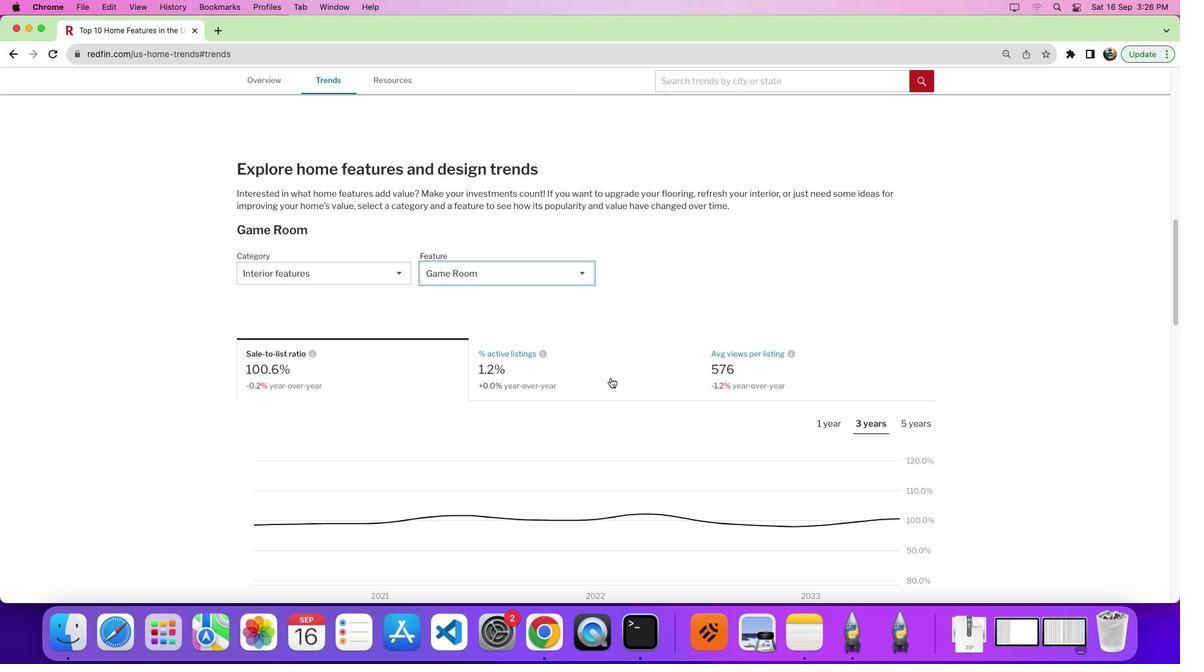 
Action: Mouse scrolled (611, 377) with delta (0, -3)
Screenshot: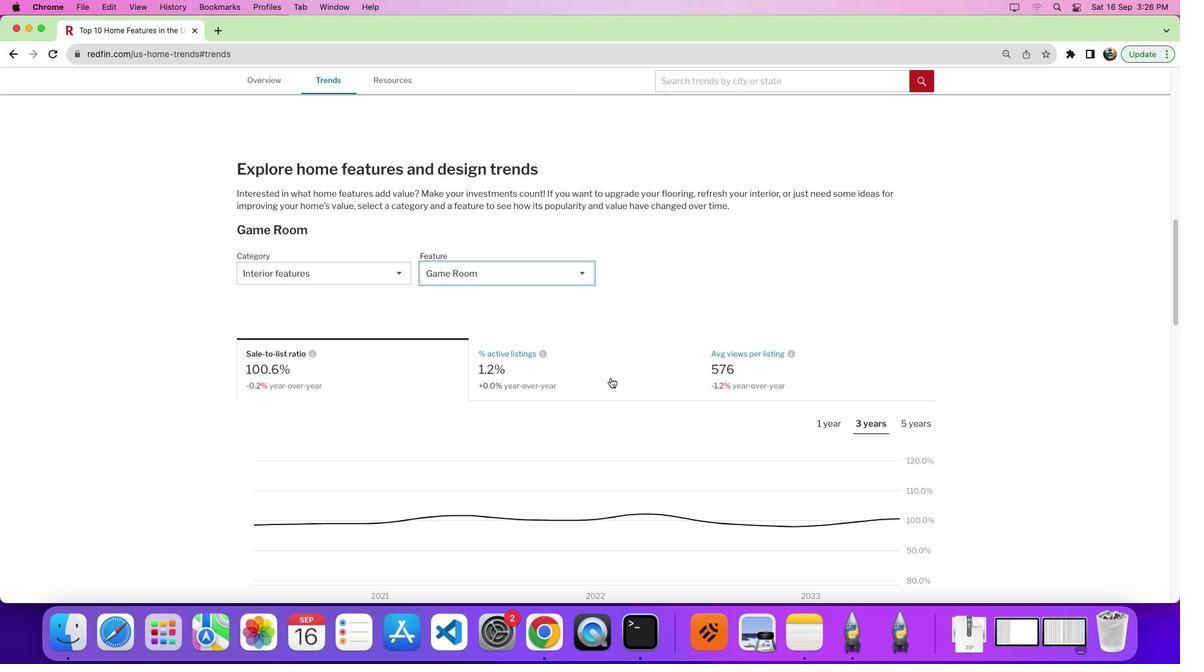 
Action: Mouse moved to (686, 365)
Screenshot: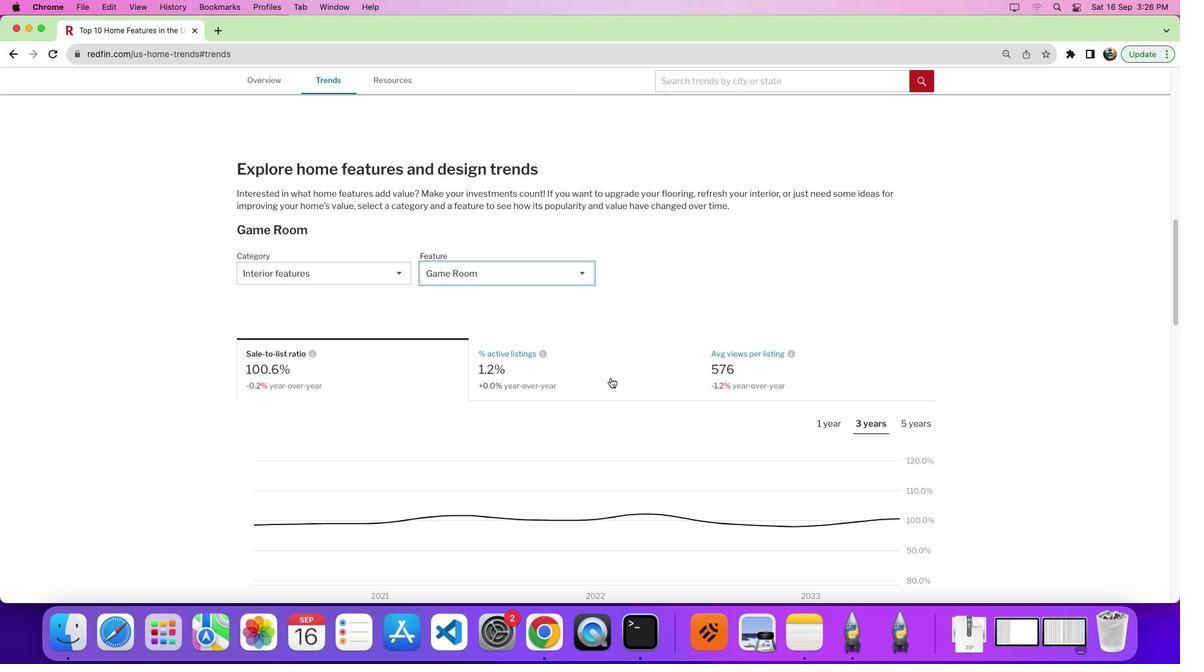 
Action: Mouse scrolled (686, 365) with delta (0, 0)
Screenshot: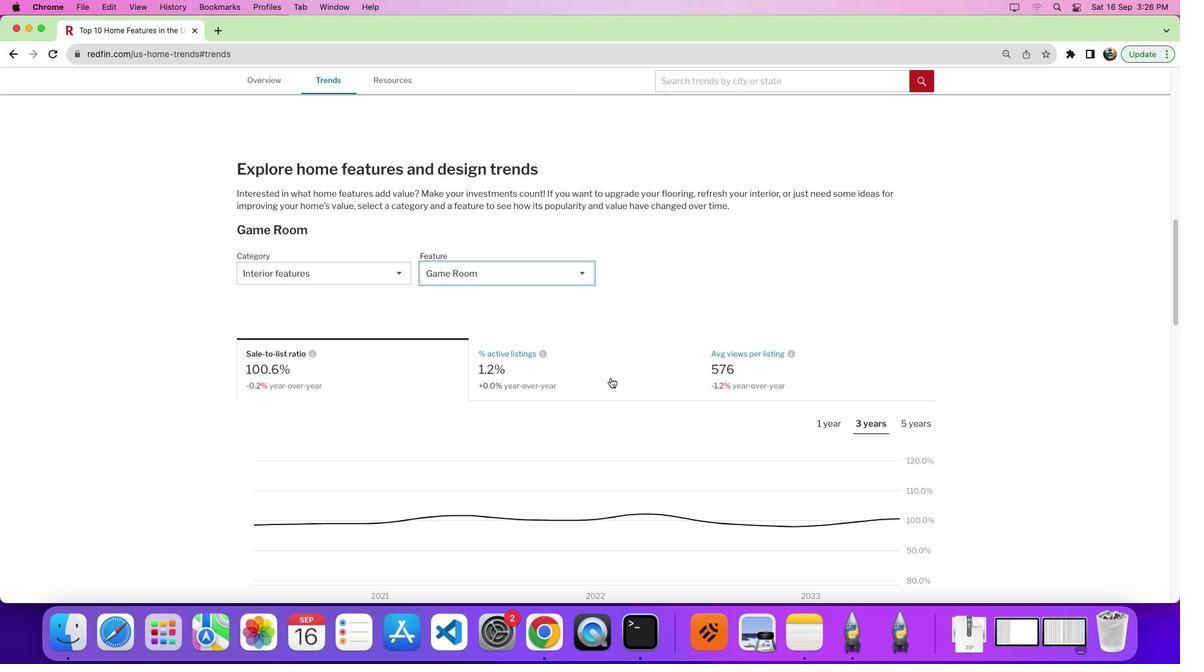 
Action: Mouse scrolled (686, 365) with delta (0, 0)
Screenshot: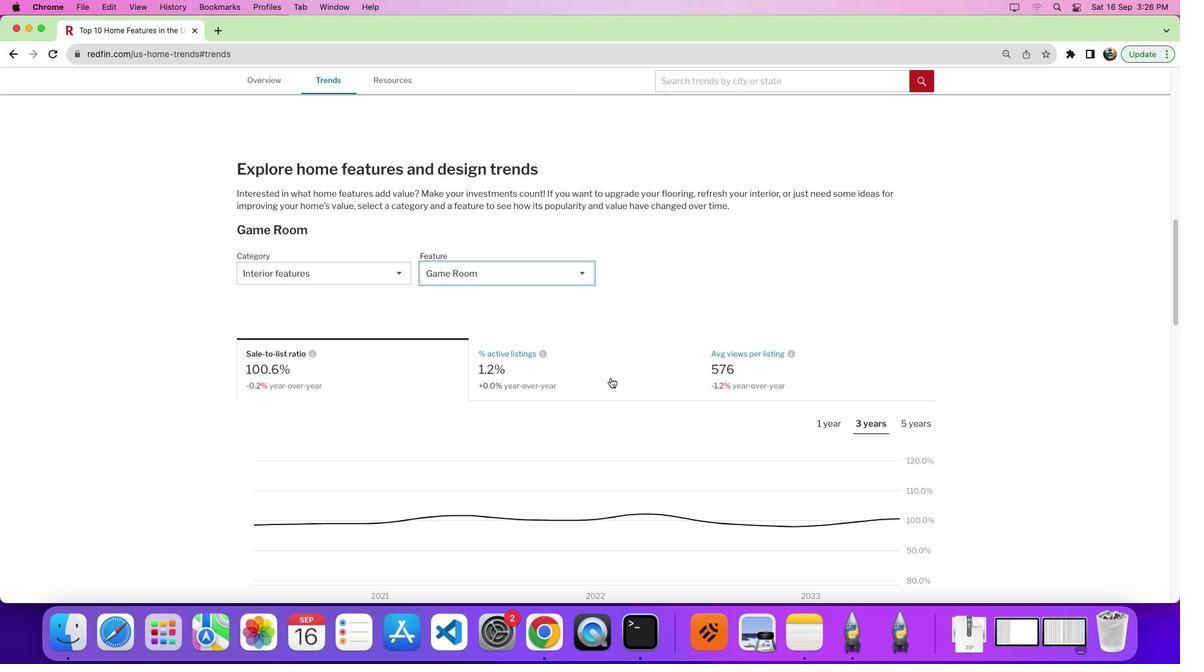 
Action: Mouse moved to (768, 239)
Screenshot: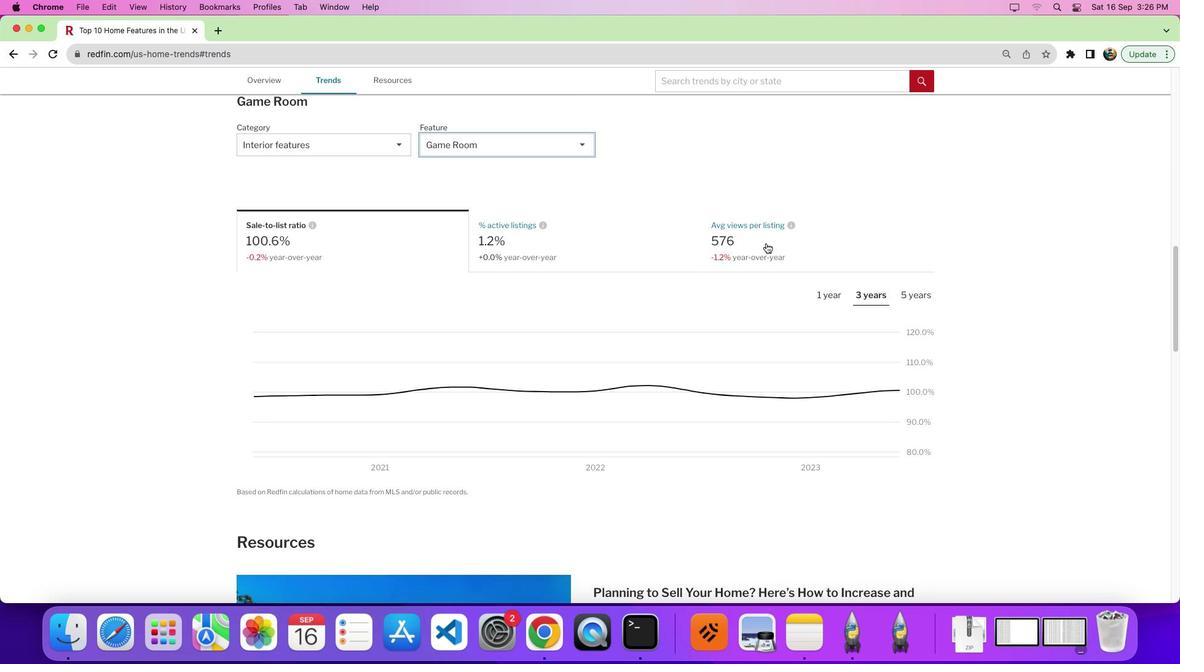 
Action: Mouse pressed left at (768, 239)
Screenshot: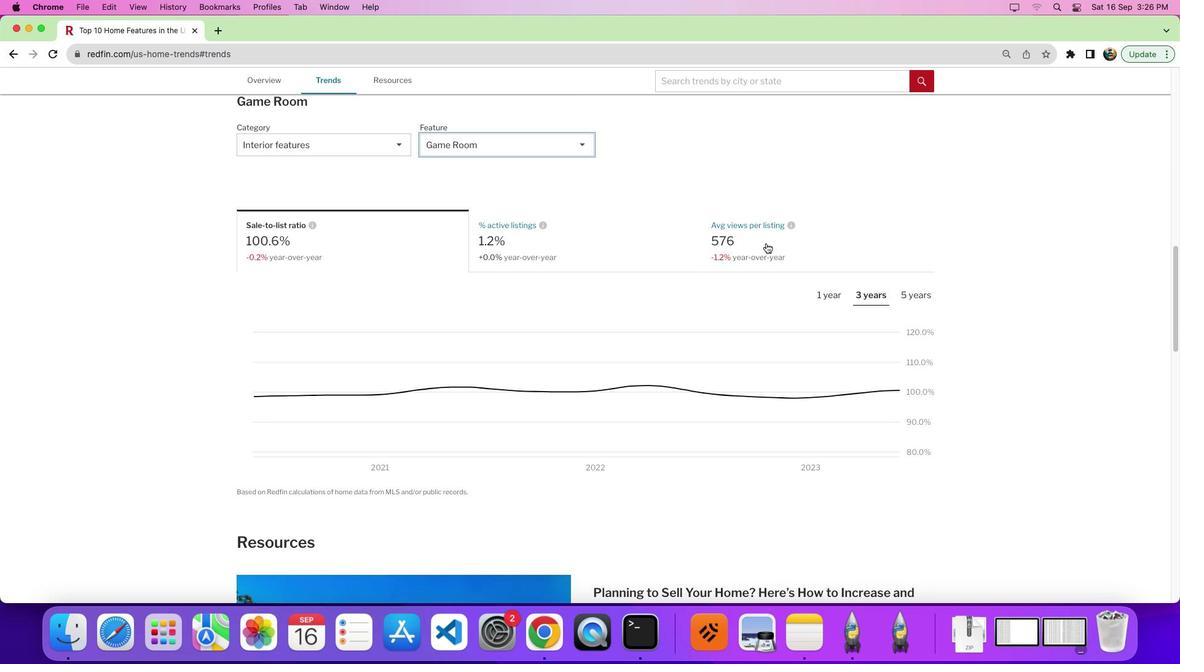 
Action: Mouse moved to (832, 297)
Screenshot: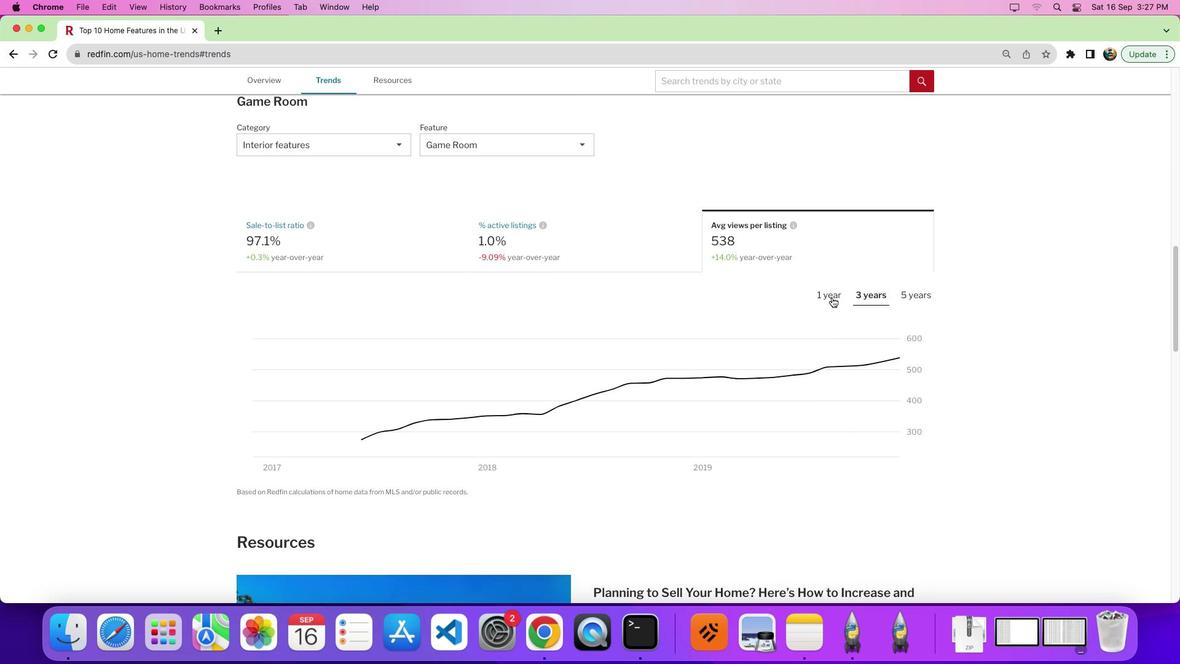
Action: Mouse pressed left at (832, 297)
Screenshot: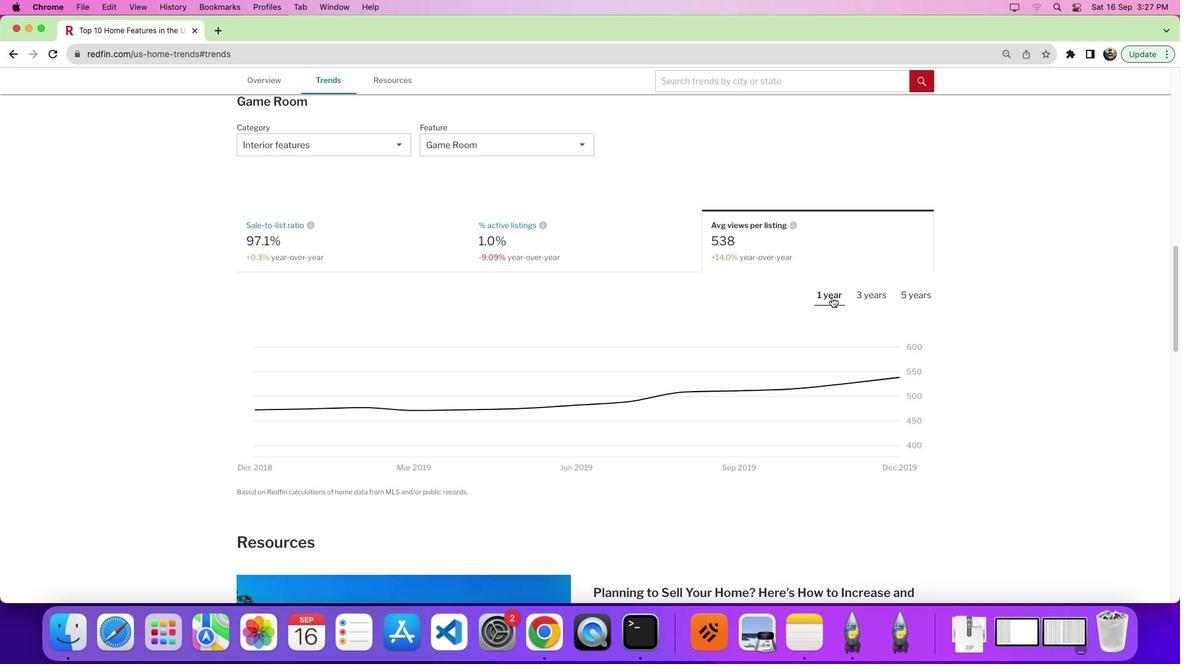 
Action: Mouse moved to (814, 268)
Screenshot: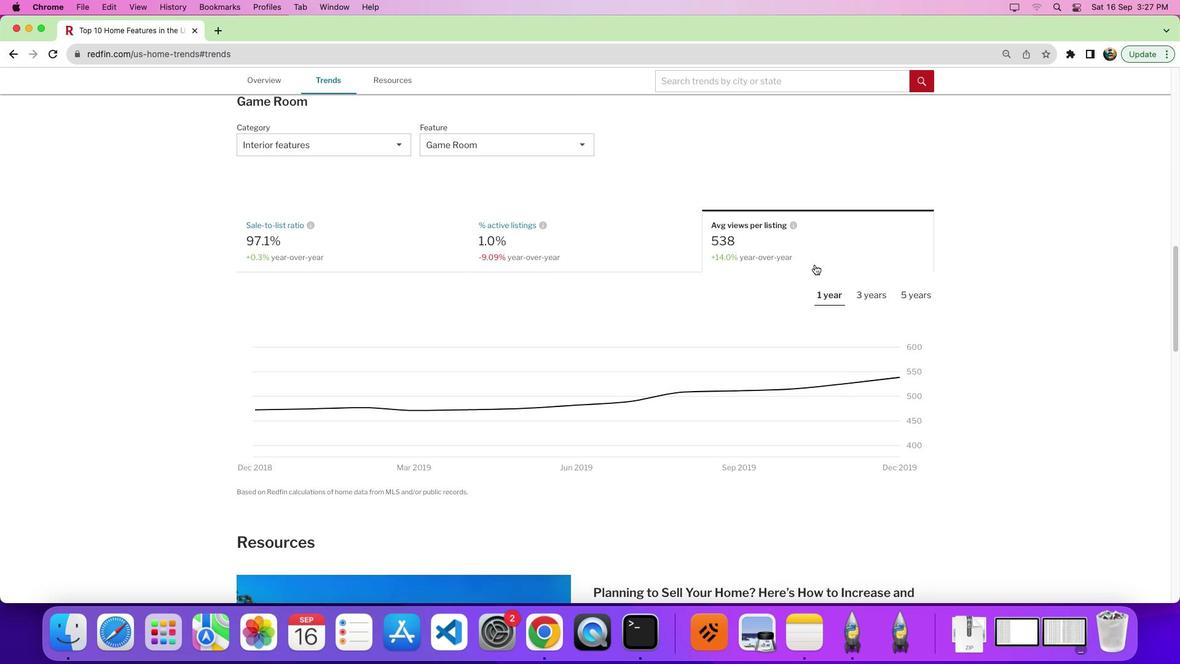 
